 Task: Schedule a photography workshop for next Thursday at 8:00 PM.
Action: Mouse moved to (397, 153)
Screenshot: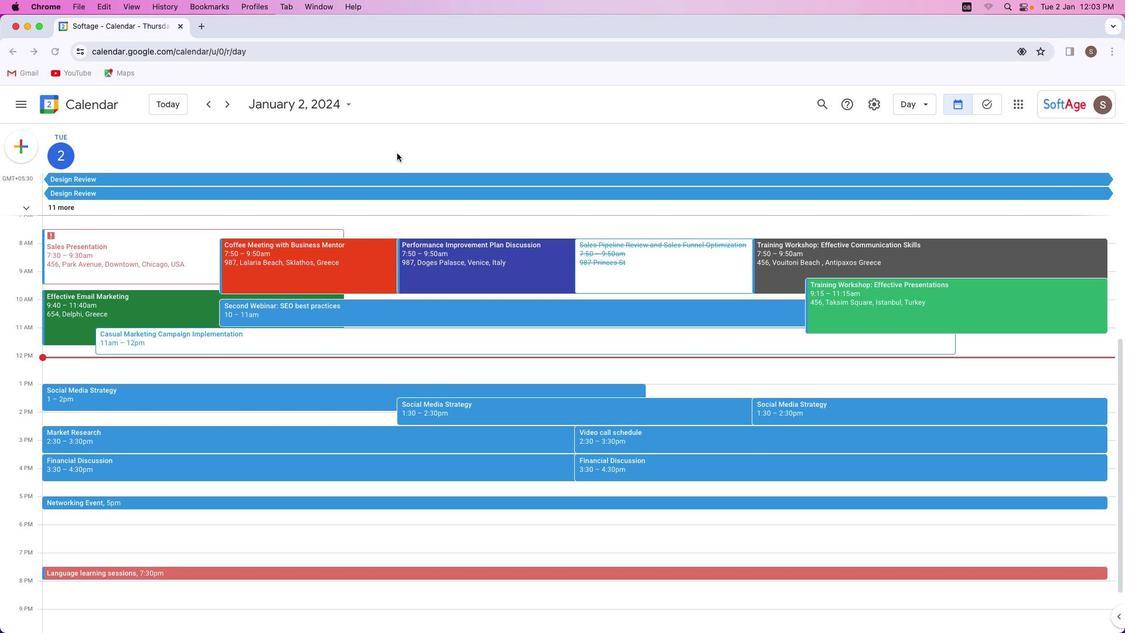
Action: Mouse pressed left at (397, 153)
Screenshot: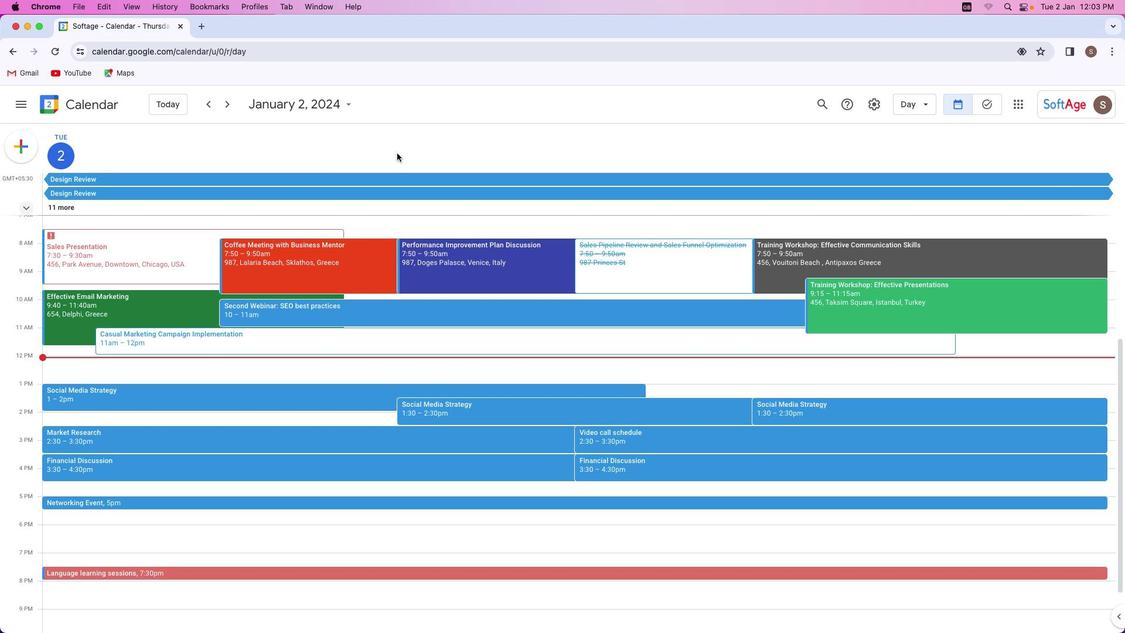 
Action: Mouse moved to (17, 154)
Screenshot: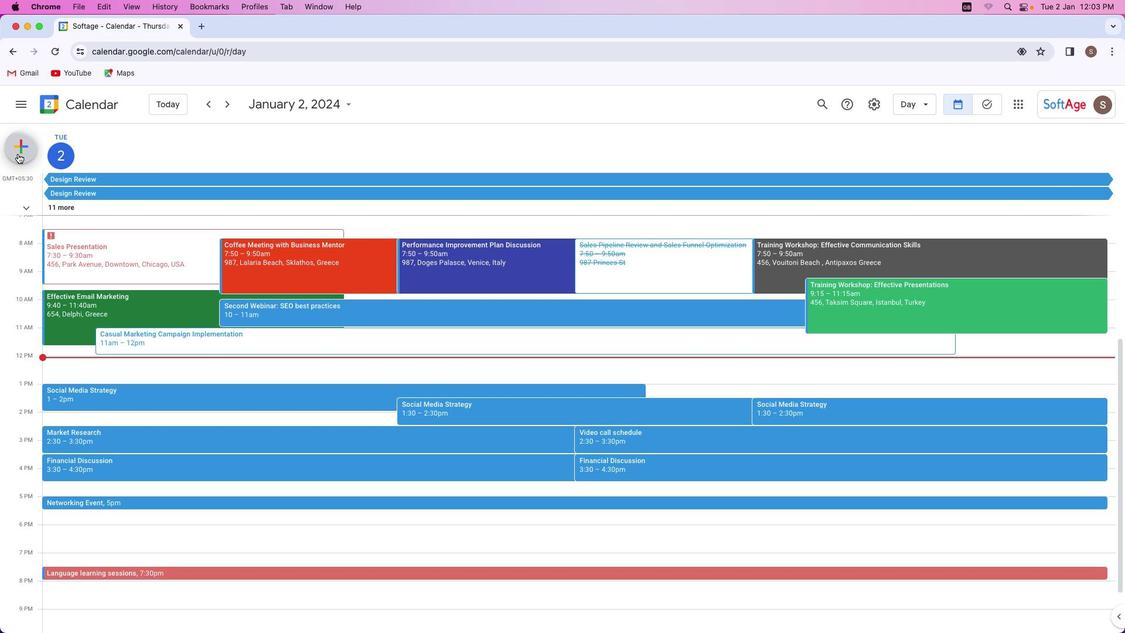 
Action: Mouse pressed left at (17, 154)
Screenshot: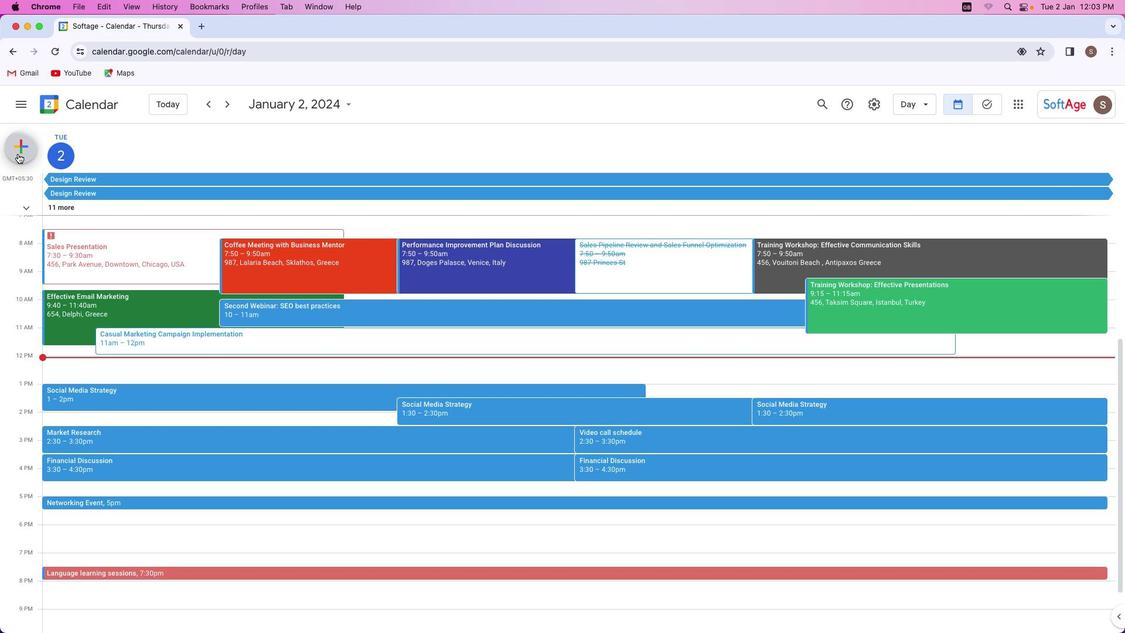 
Action: Mouse moved to (58, 275)
Screenshot: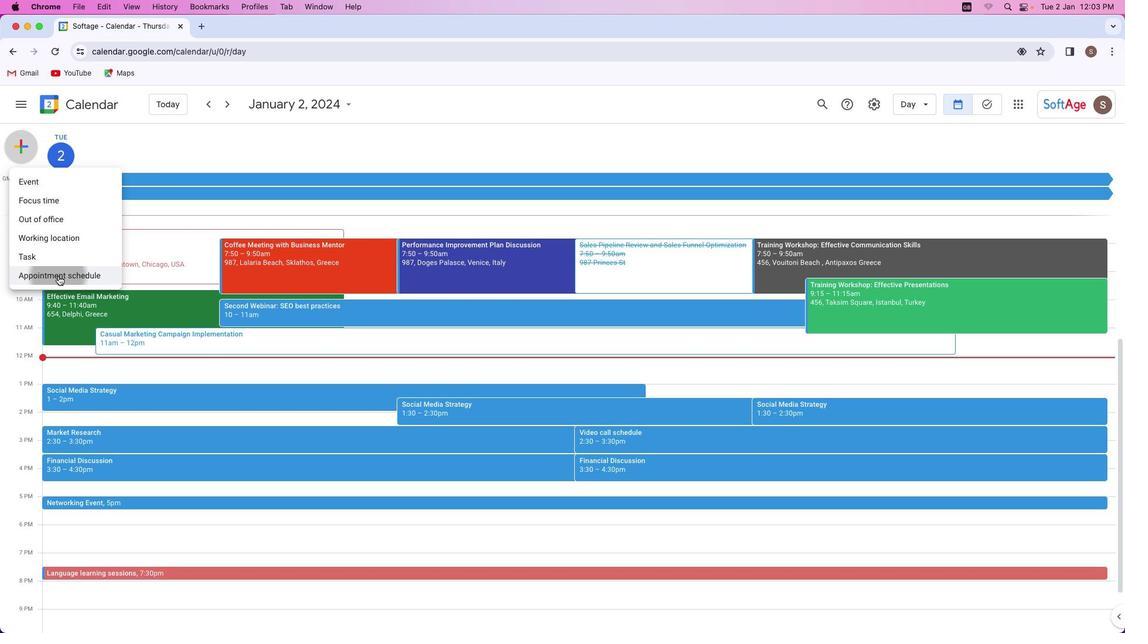 
Action: Mouse pressed left at (58, 275)
Screenshot: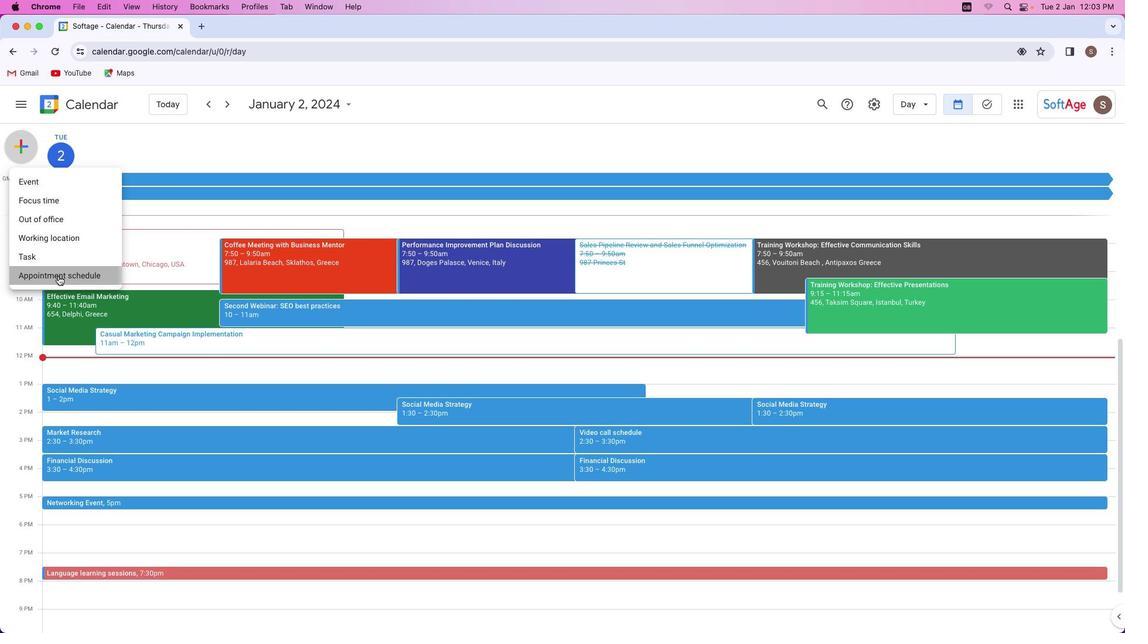 
Action: Mouse moved to (97, 143)
Screenshot: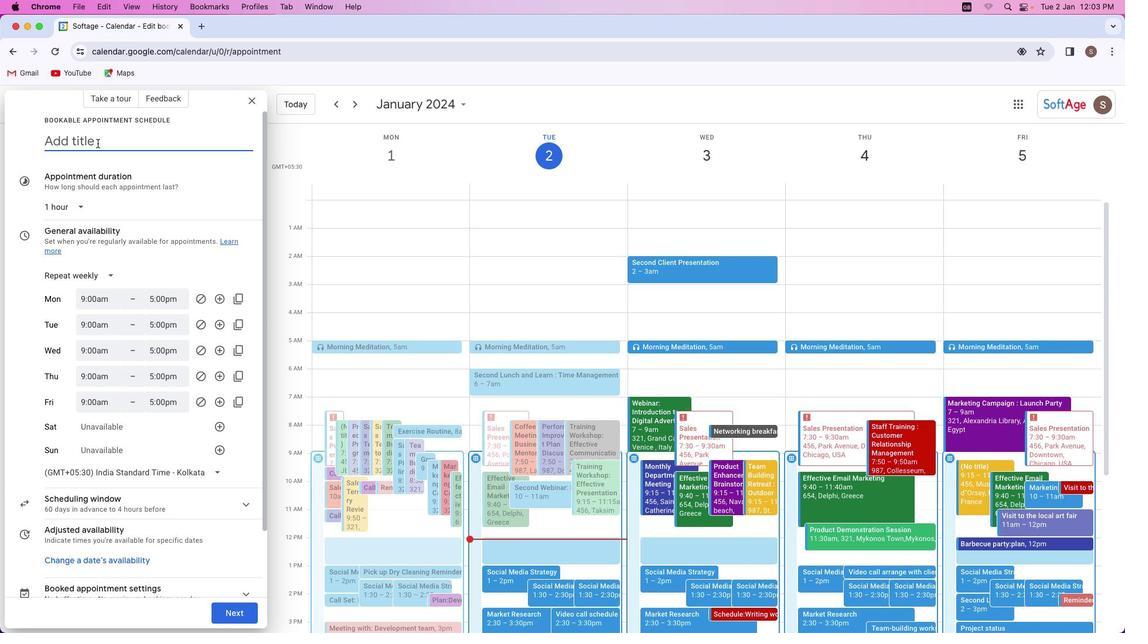 
Action: Key pressed Key.shift_r'P''h''o''t''o''g''r''a''p''h''y'Key.space'w''o''r''k''s''h''o''p'
Screenshot: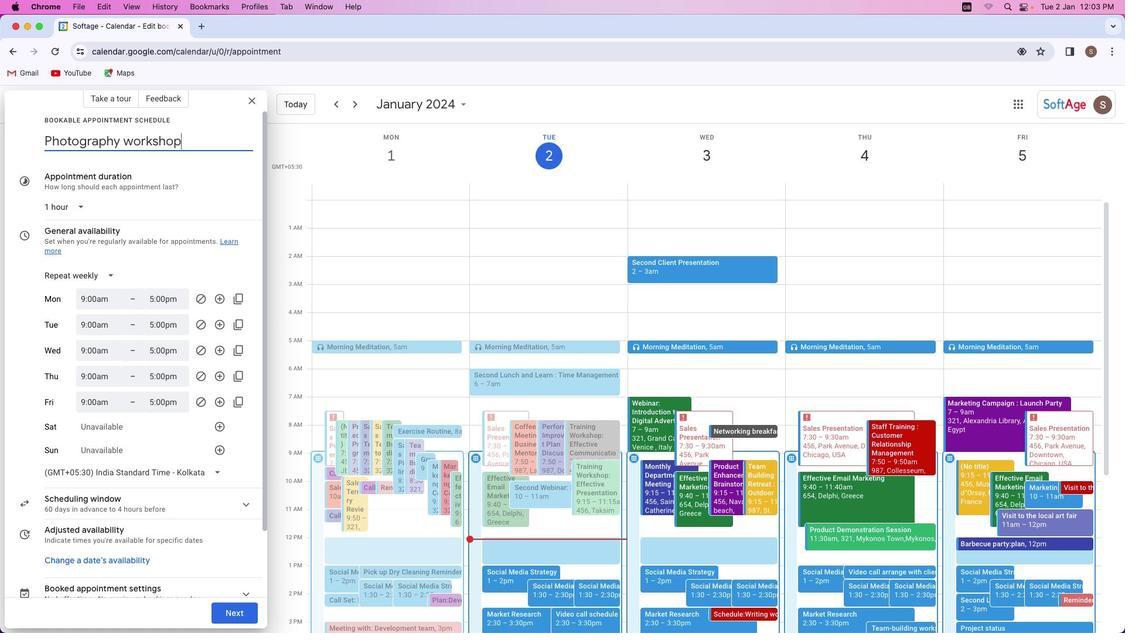 
Action: Mouse moved to (96, 273)
Screenshot: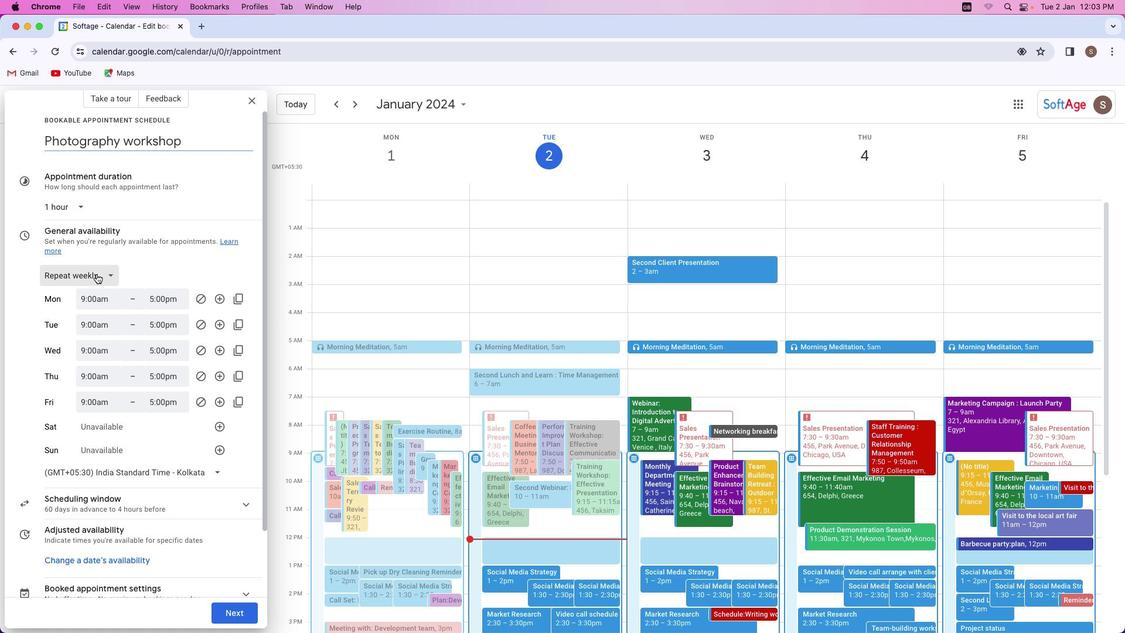 
Action: Mouse pressed left at (96, 273)
Screenshot: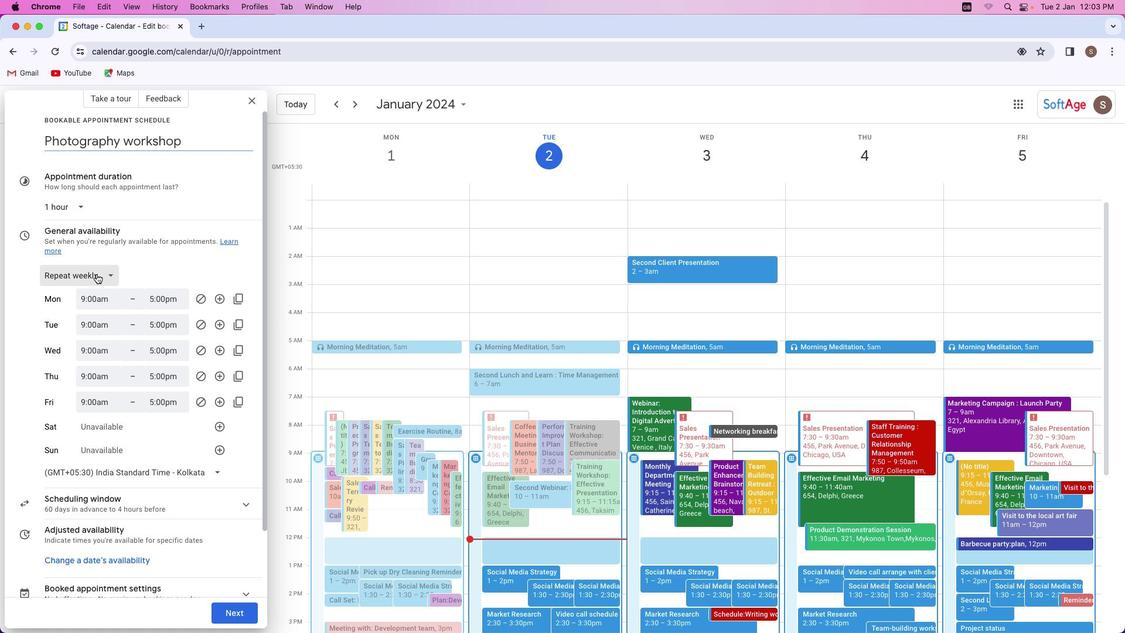 
Action: Mouse moved to (98, 296)
Screenshot: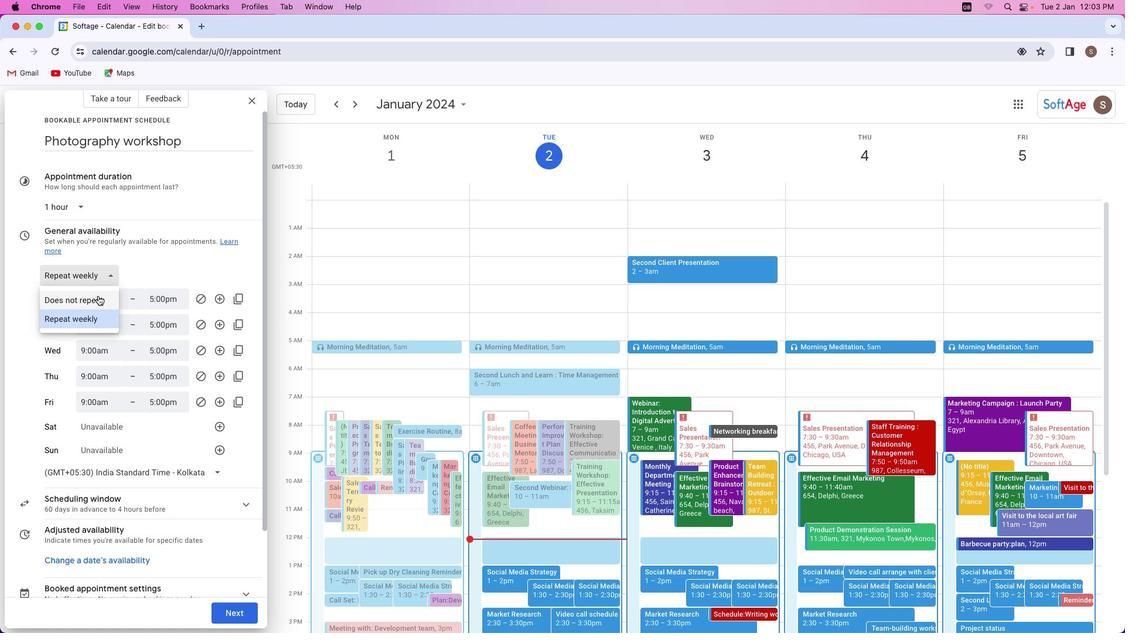 
Action: Mouse pressed left at (98, 296)
Screenshot: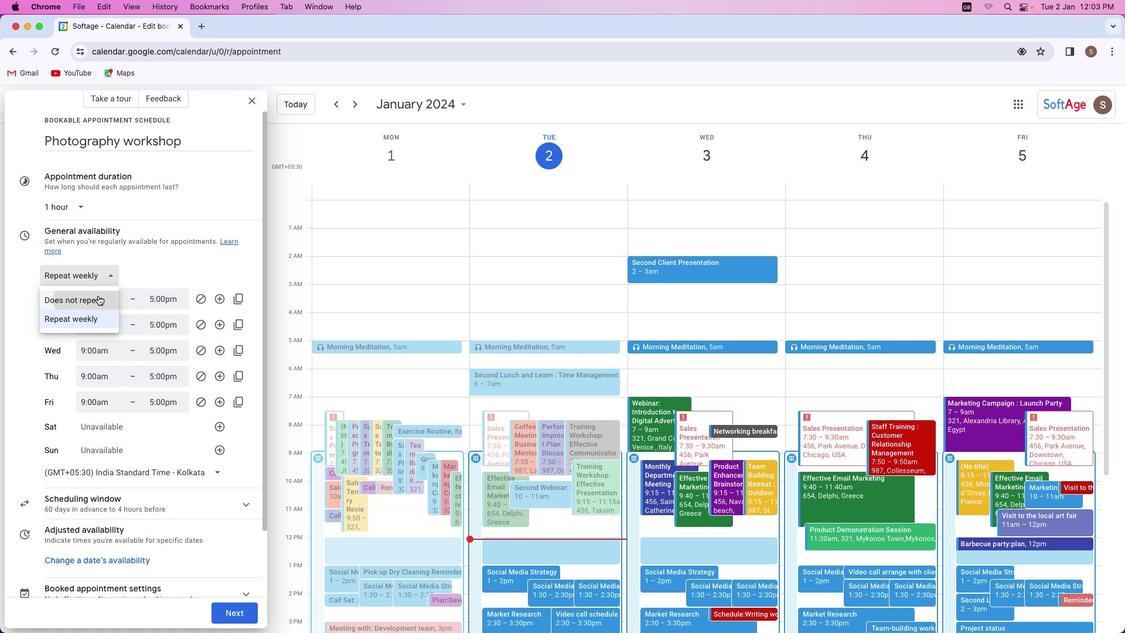 
Action: Mouse moved to (87, 288)
Screenshot: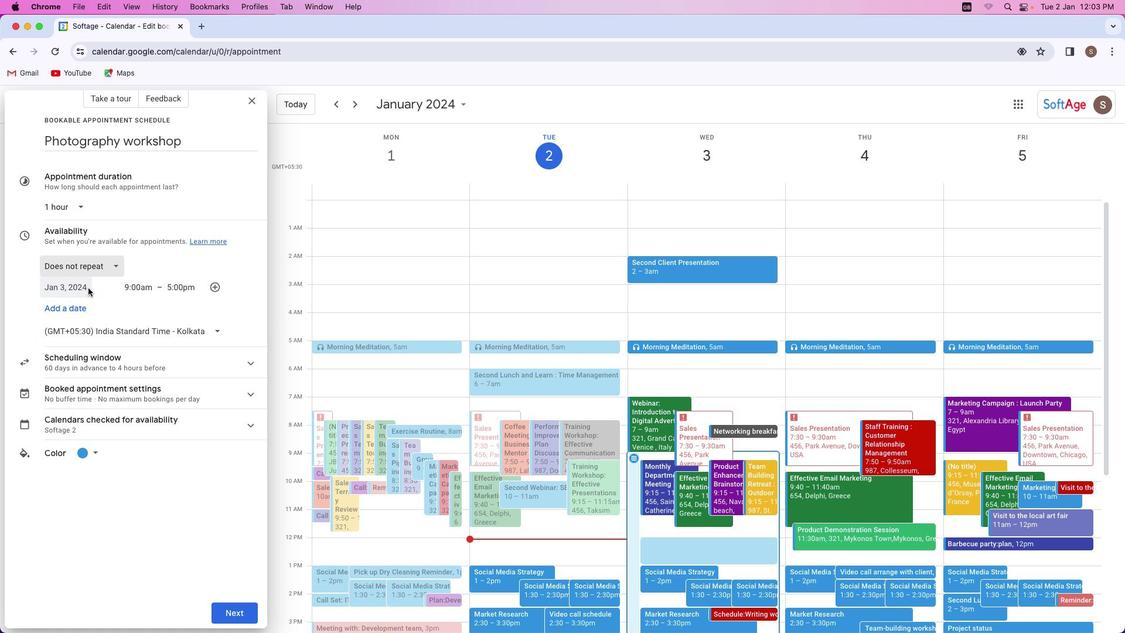 
Action: Mouse pressed left at (87, 288)
Screenshot: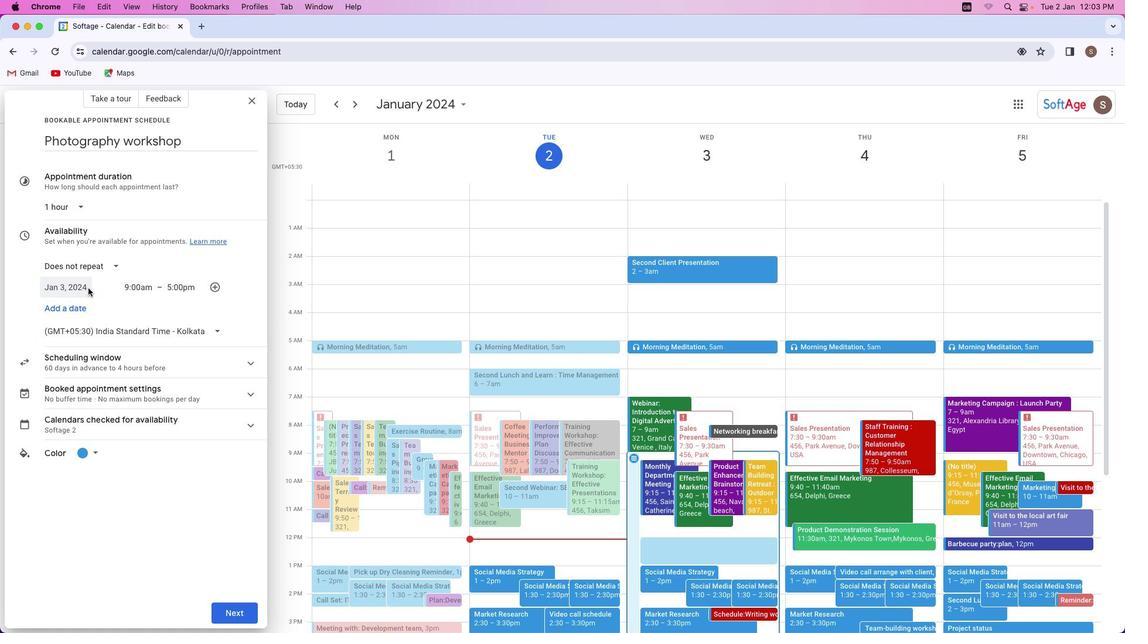 
Action: Mouse moved to (126, 344)
Screenshot: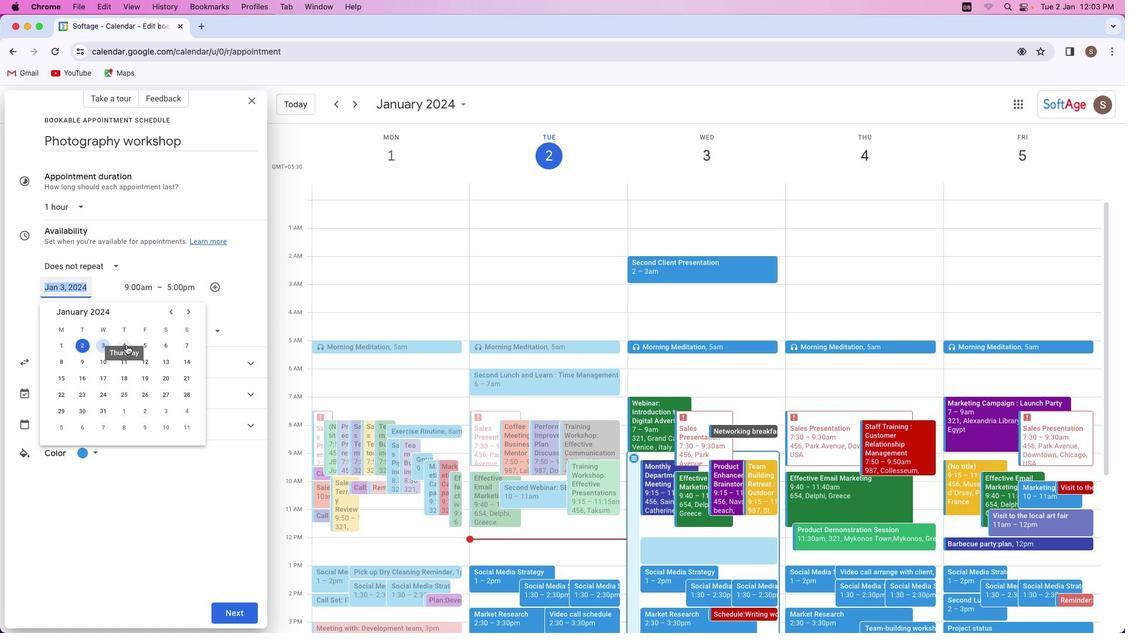 
Action: Mouse pressed left at (126, 344)
Screenshot: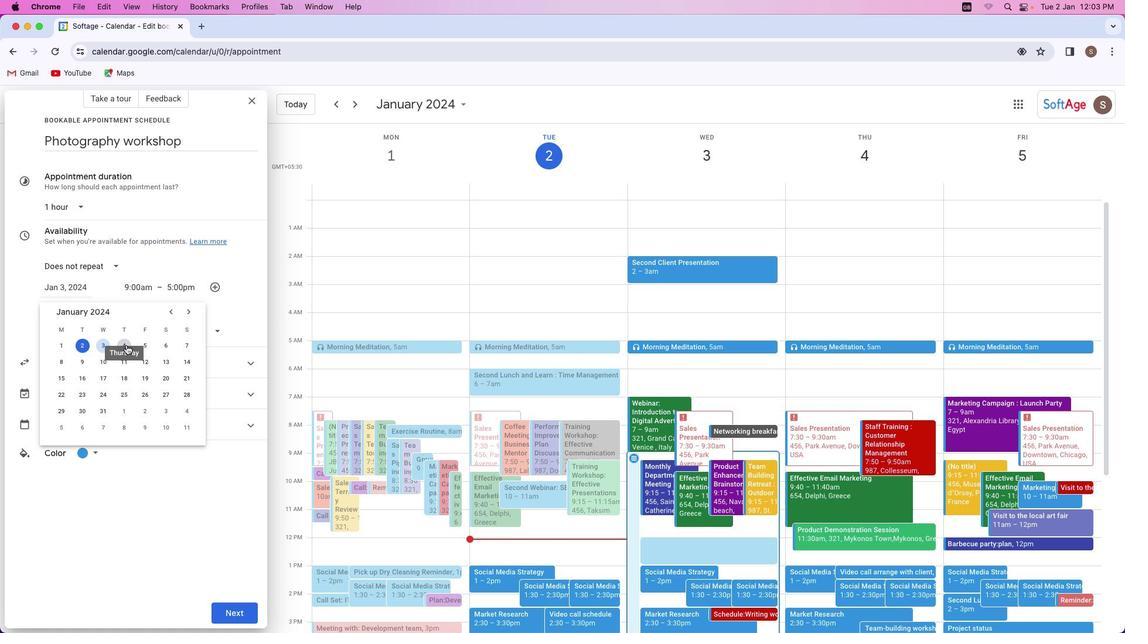 
Action: Mouse moved to (144, 287)
Screenshot: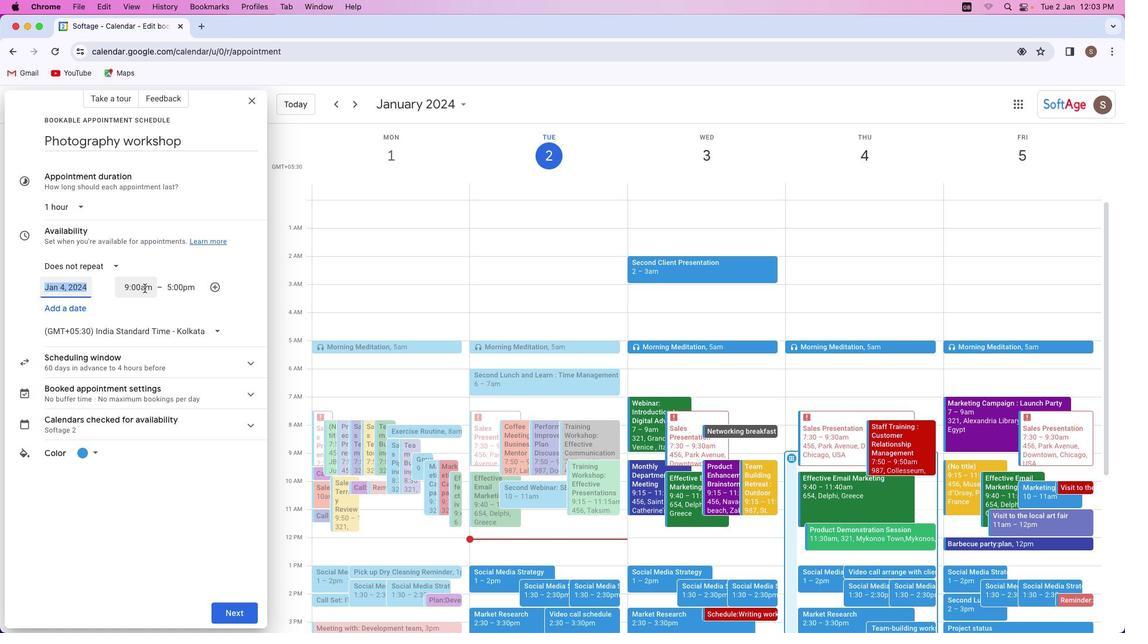 
Action: Mouse pressed left at (144, 287)
Screenshot: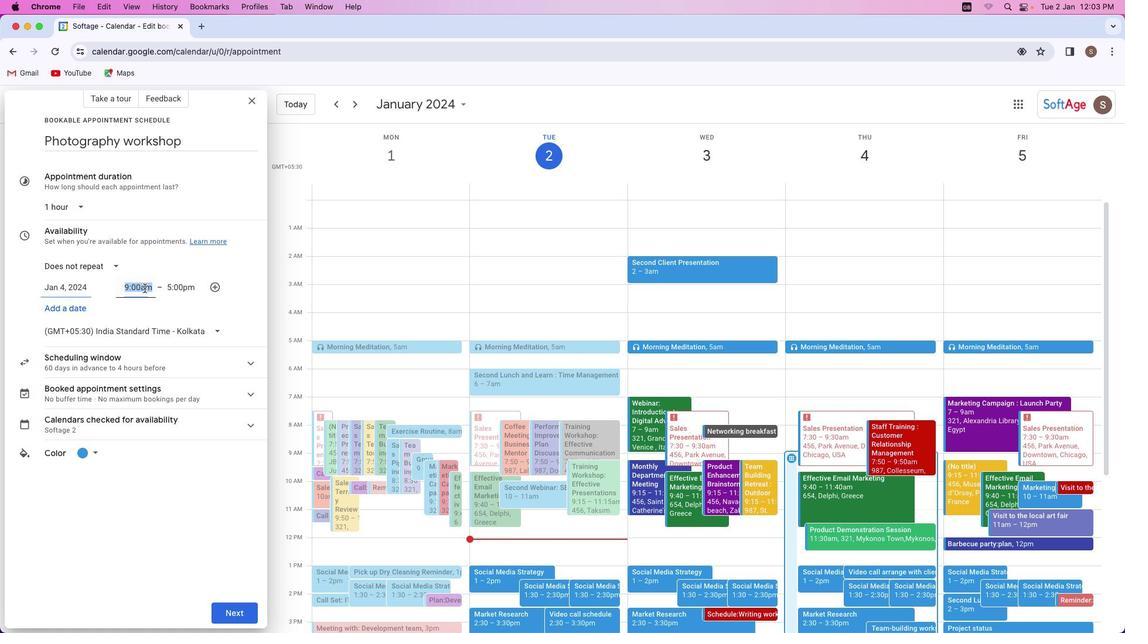 
Action: Mouse moved to (161, 351)
Screenshot: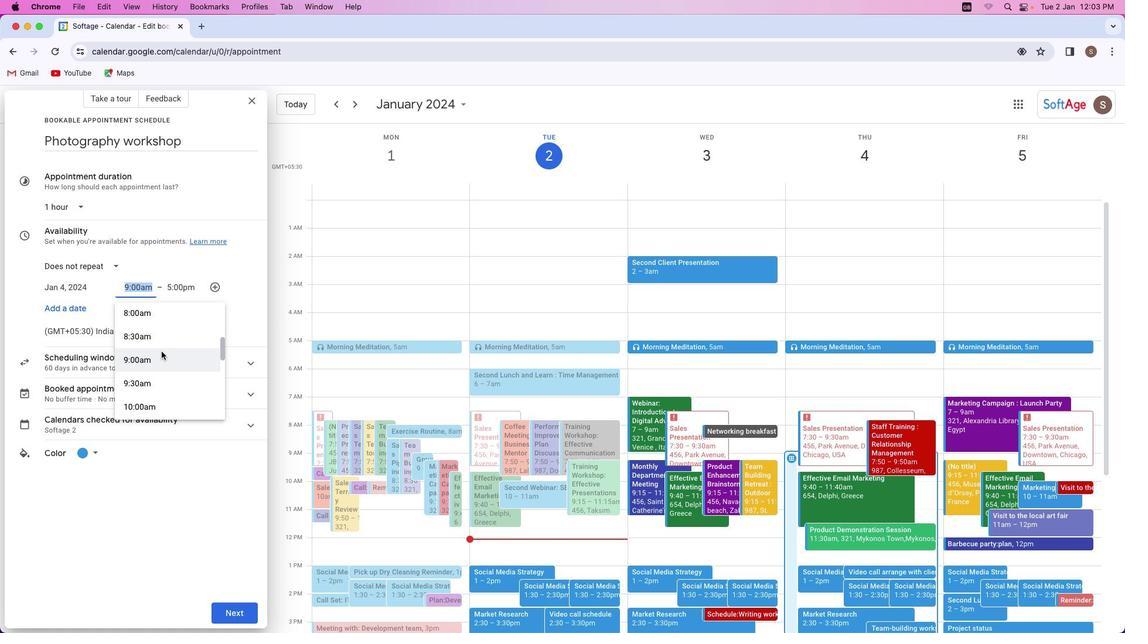 
Action: Mouse scrolled (161, 351) with delta (0, 0)
Screenshot: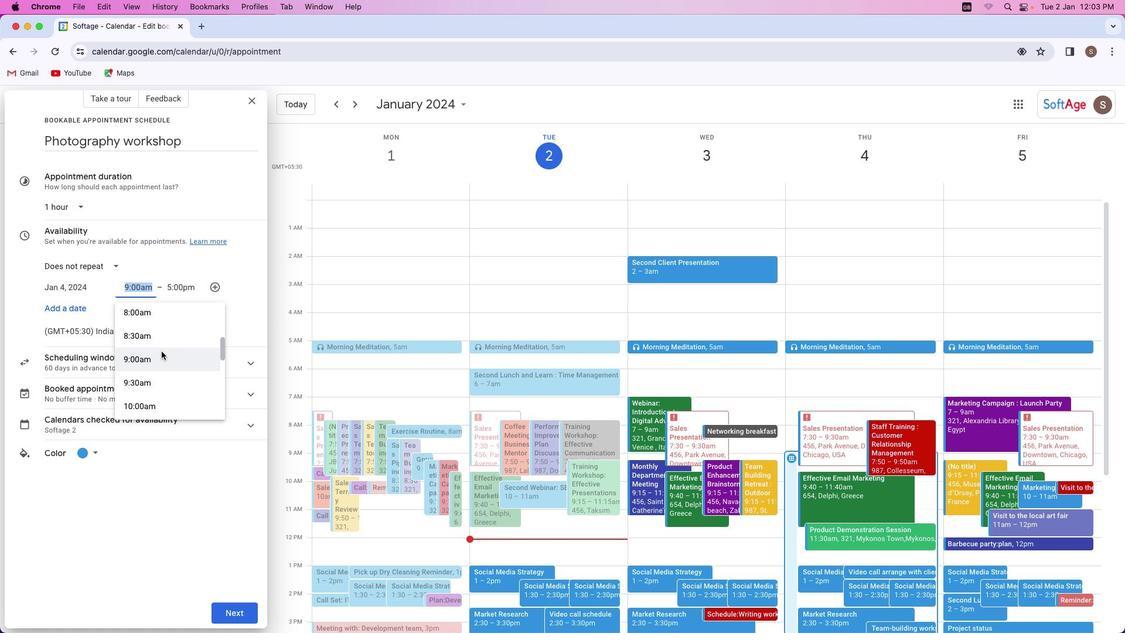 
Action: Mouse moved to (161, 351)
Screenshot: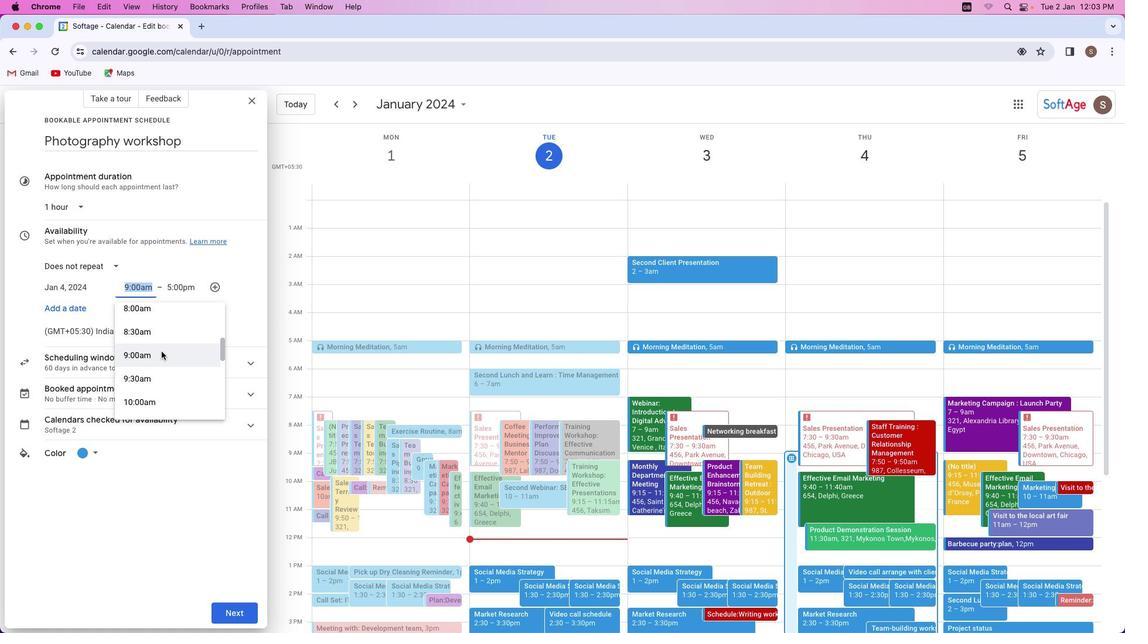 
Action: Mouse scrolled (161, 351) with delta (0, 0)
Screenshot: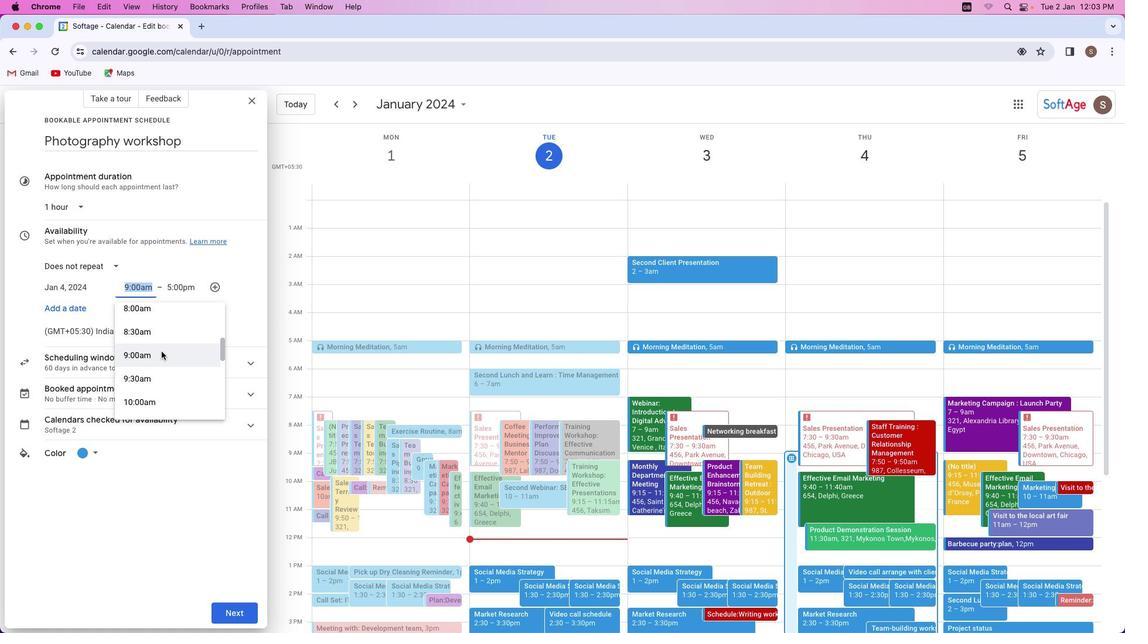 
Action: Mouse scrolled (161, 351) with delta (0, 0)
Screenshot: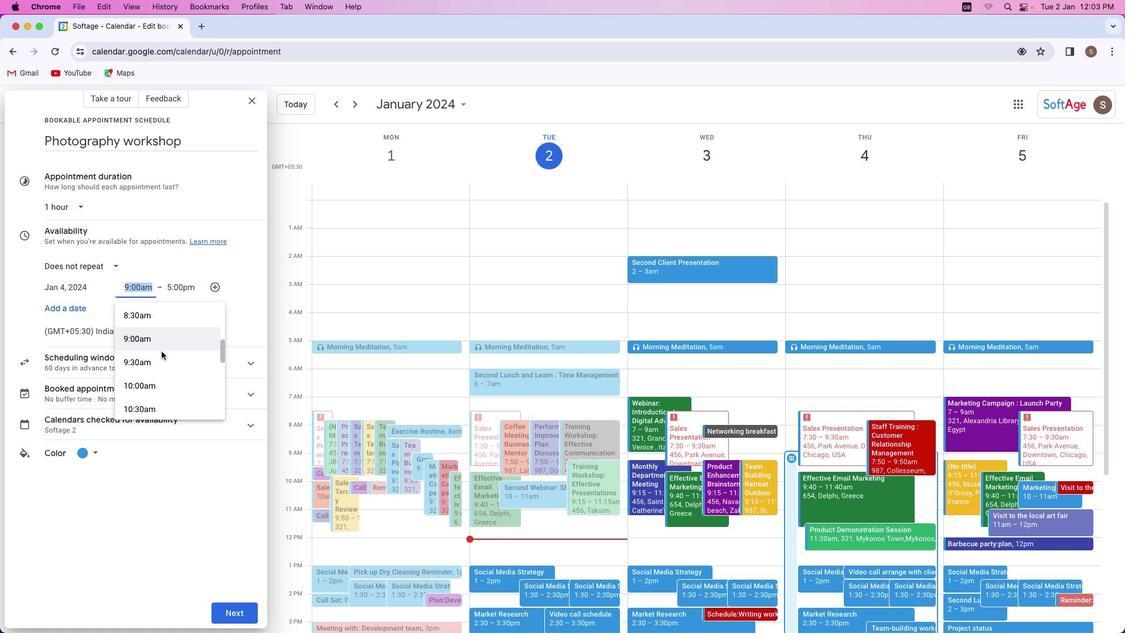 
Action: Mouse moved to (161, 351)
Screenshot: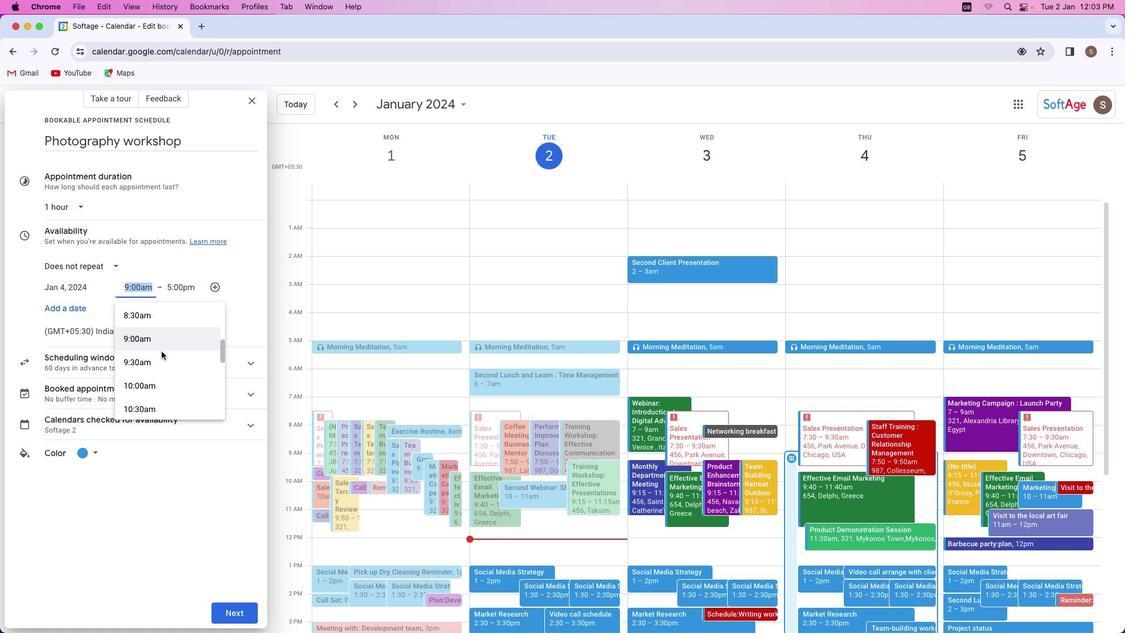 
Action: Mouse scrolled (161, 351) with delta (0, 0)
Screenshot: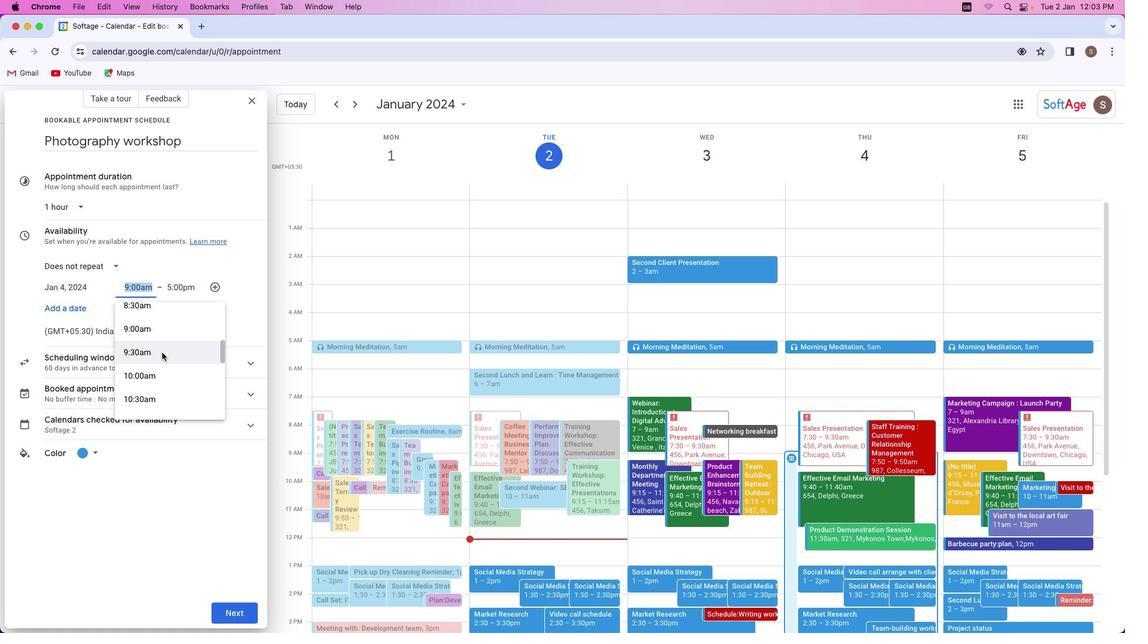
Action: Mouse moved to (161, 351)
Screenshot: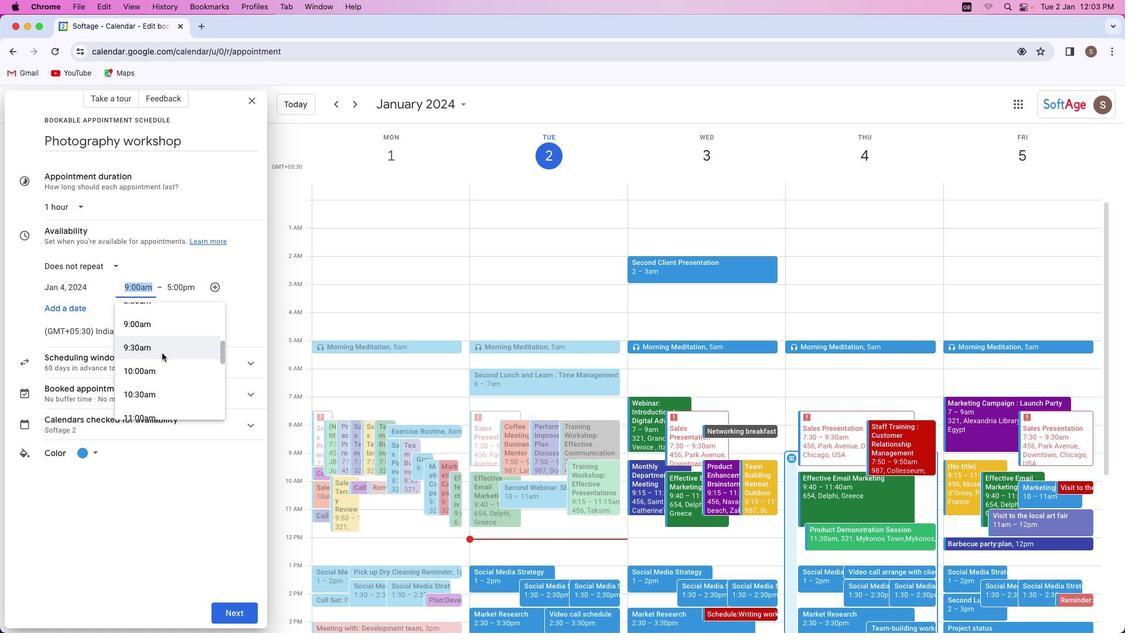 
Action: Mouse scrolled (161, 351) with delta (0, 0)
Screenshot: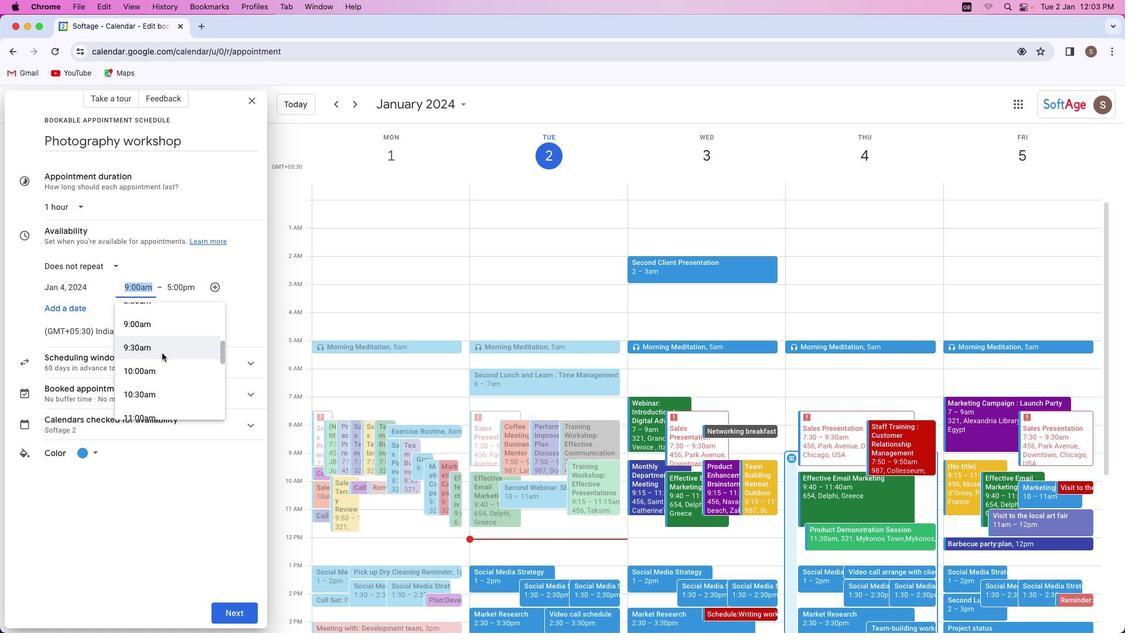 
Action: Mouse moved to (163, 352)
Screenshot: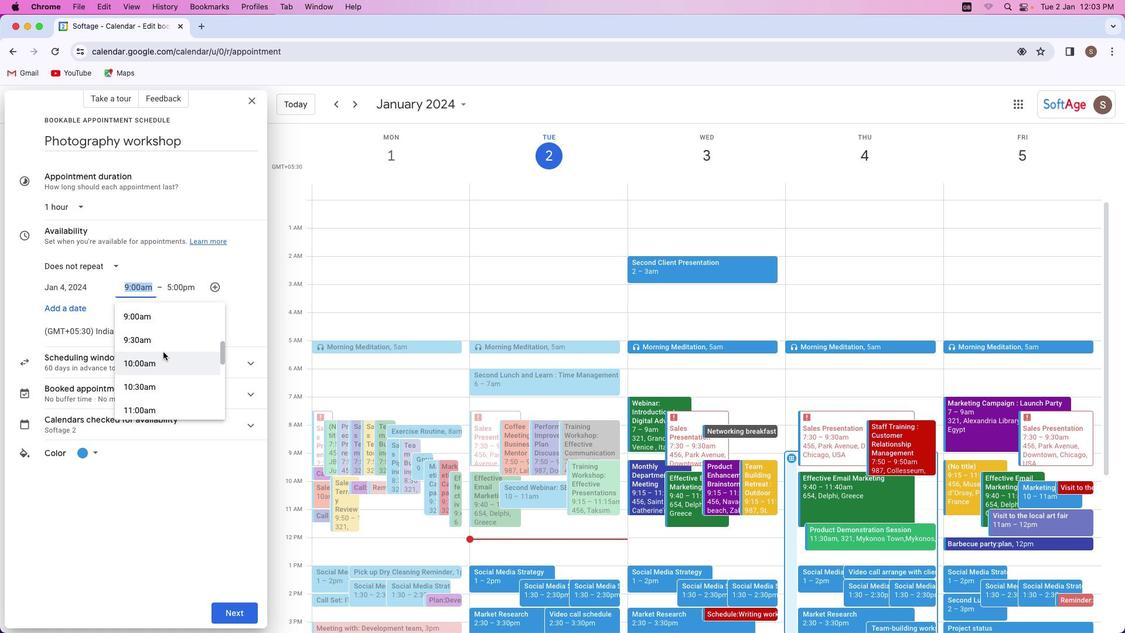 
Action: Mouse scrolled (163, 352) with delta (0, 0)
Screenshot: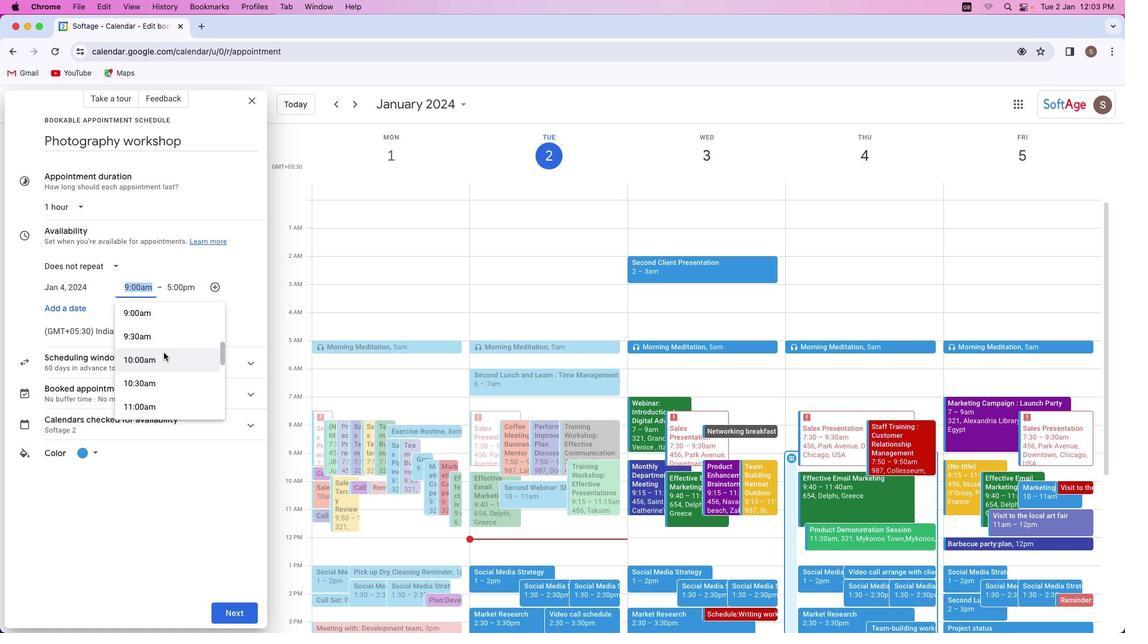 
Action: Mouse moved to (163, 352)
Screenshot: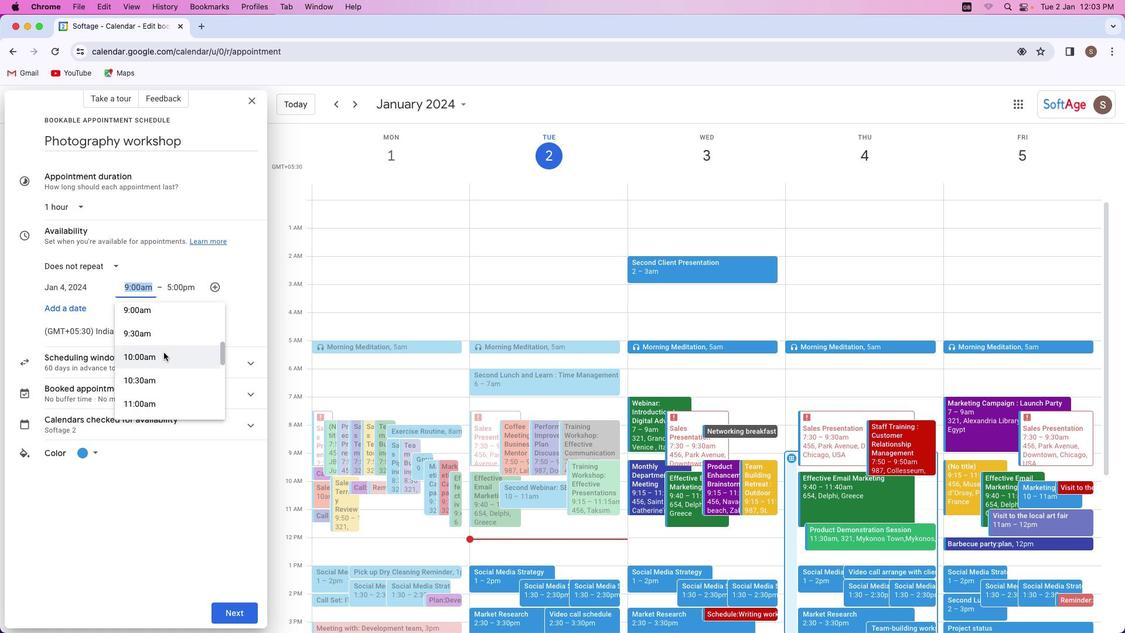 
Action: Mouse scrolled (163, 352) with delta (0, 0)
Screenshot: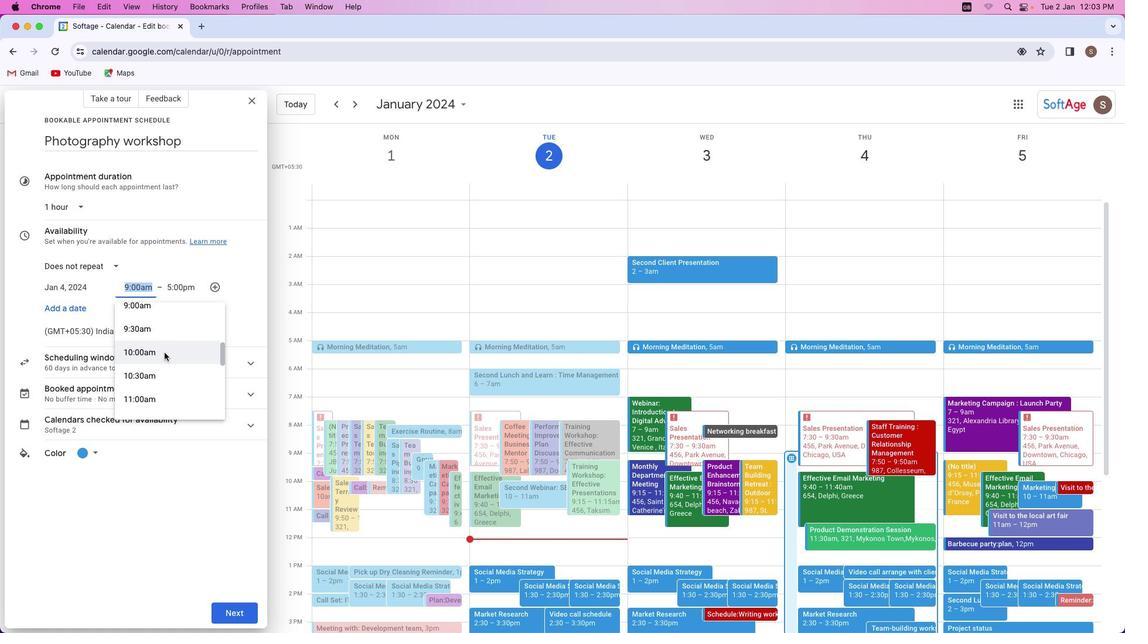 
Action: Mouse moved to (163, 352)
Screenshot: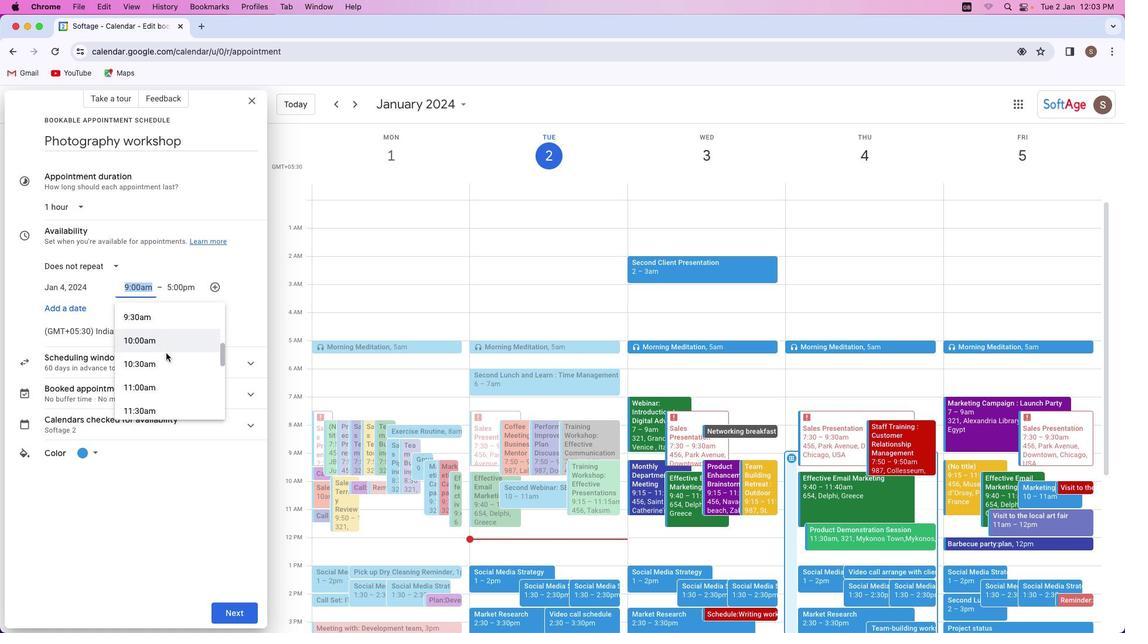 
Action: Mouse scrolled (163, 352) with delta (0, 0)
Screenshot: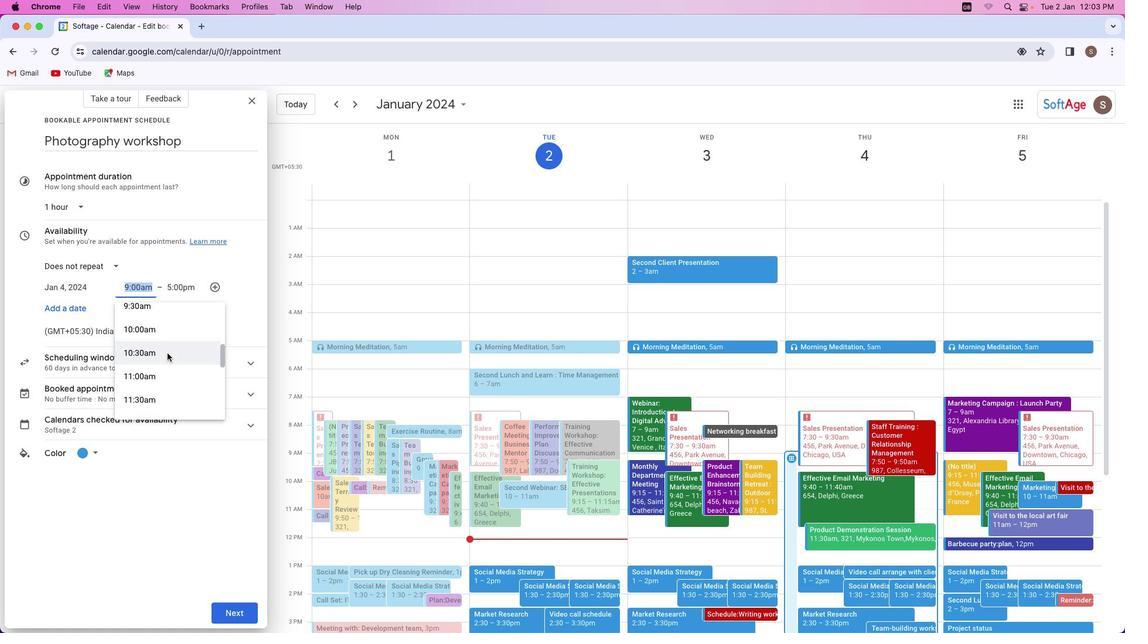
Action: Mouse moved to (164, 352)
Screenshot: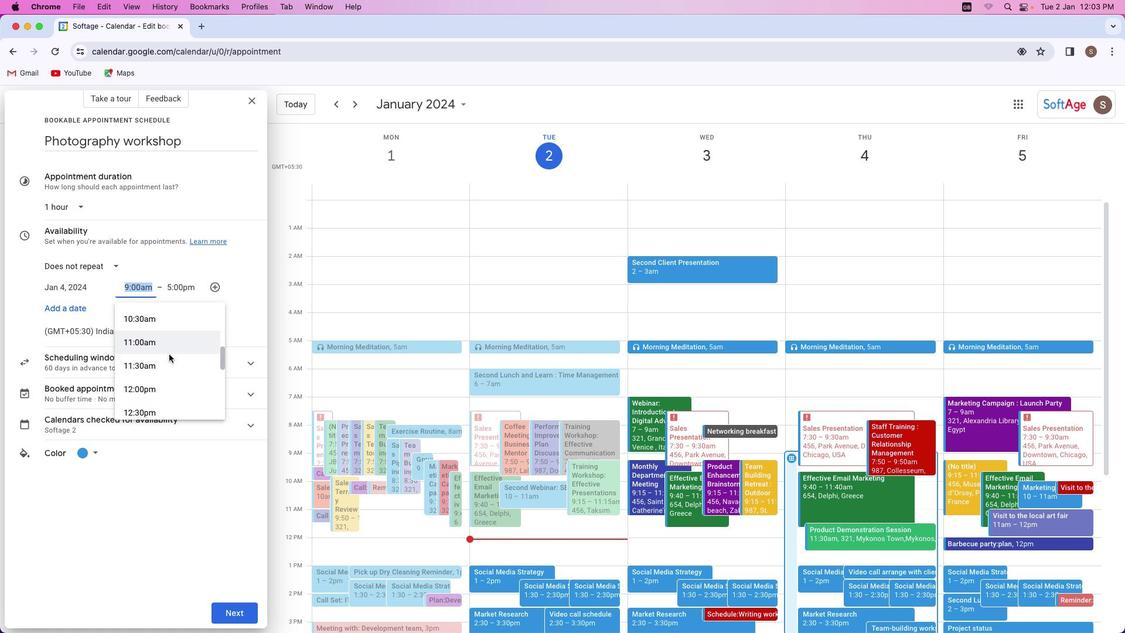 
Action: Mouse scrolled (164, 352) with delta (0, -1)
Screenshot: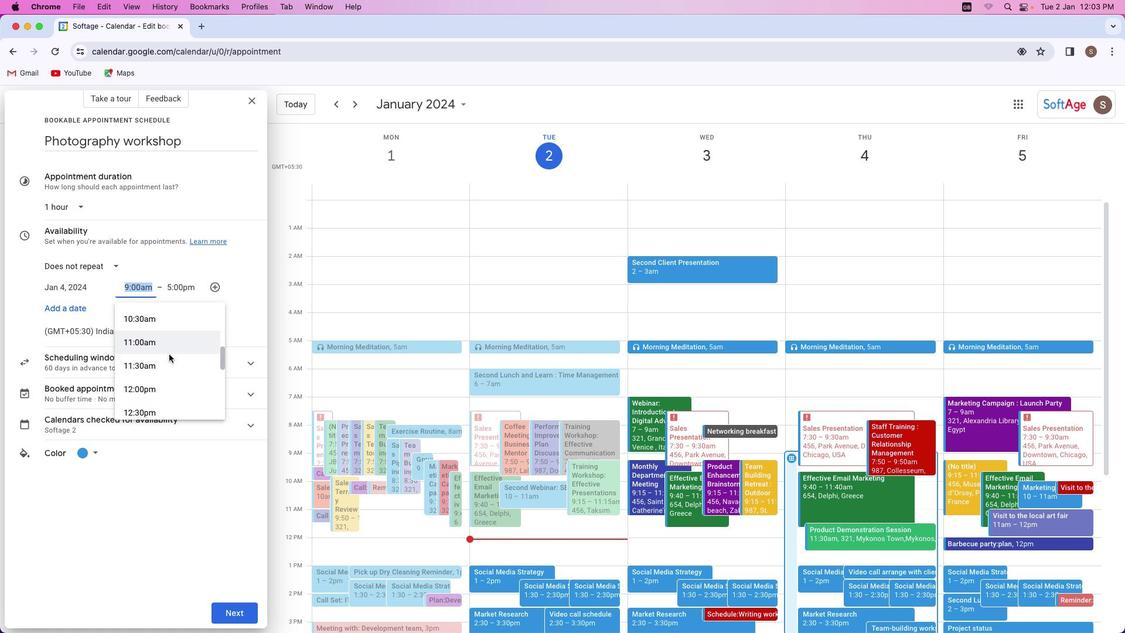 
Action: Mouse moved to (167, 353)
Screenshot: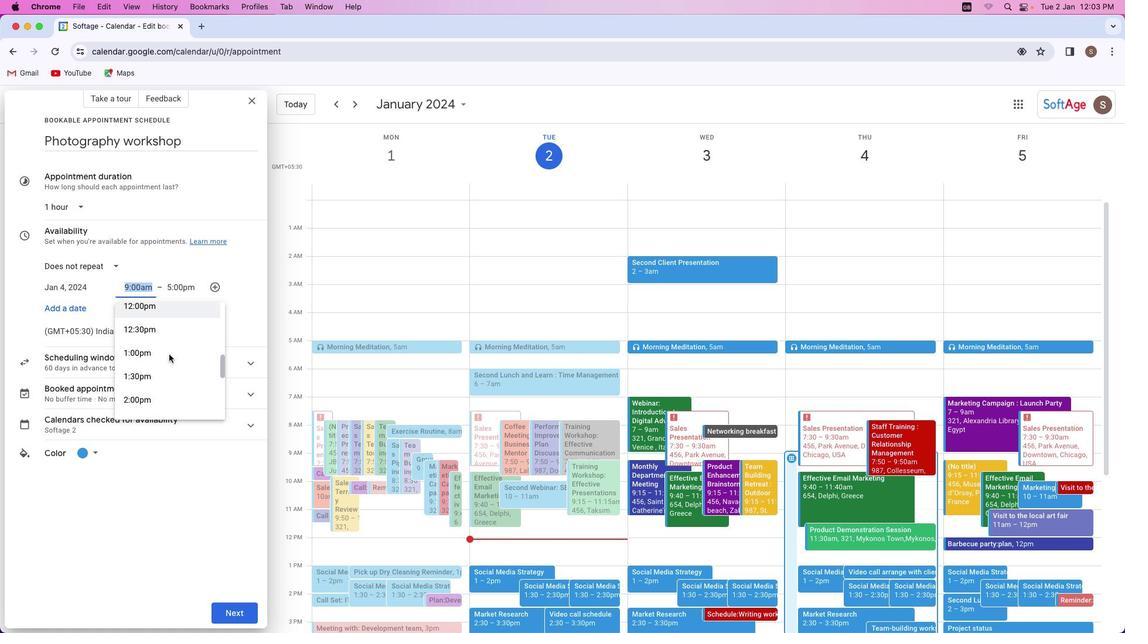 
Action: Mouse scrolled (167, 353) with delta (0, -1)
Screenshot: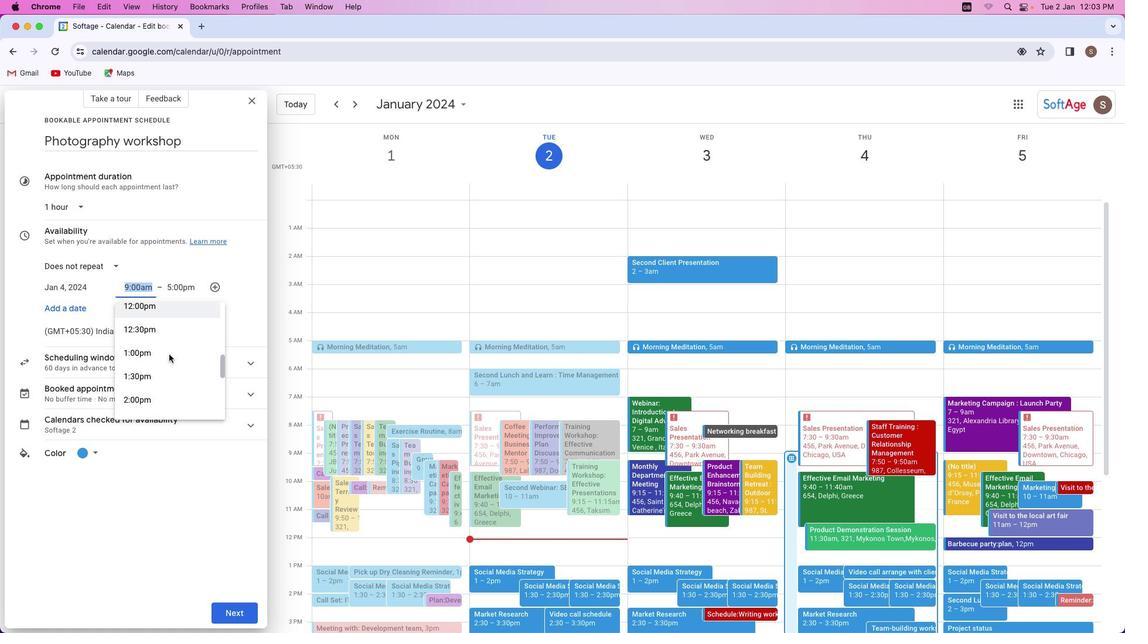 
Action: Mouse moved to (169, 354)
Screenshot: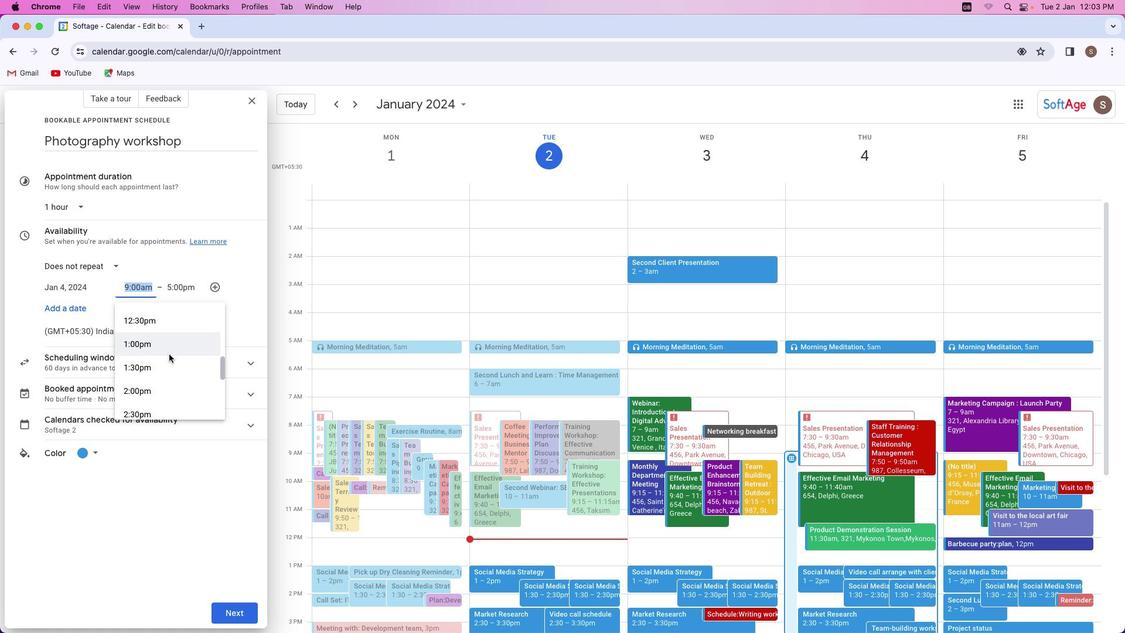 
Action: Mouse scrolled (169, 354) with delta (0, 0)
Screenshot: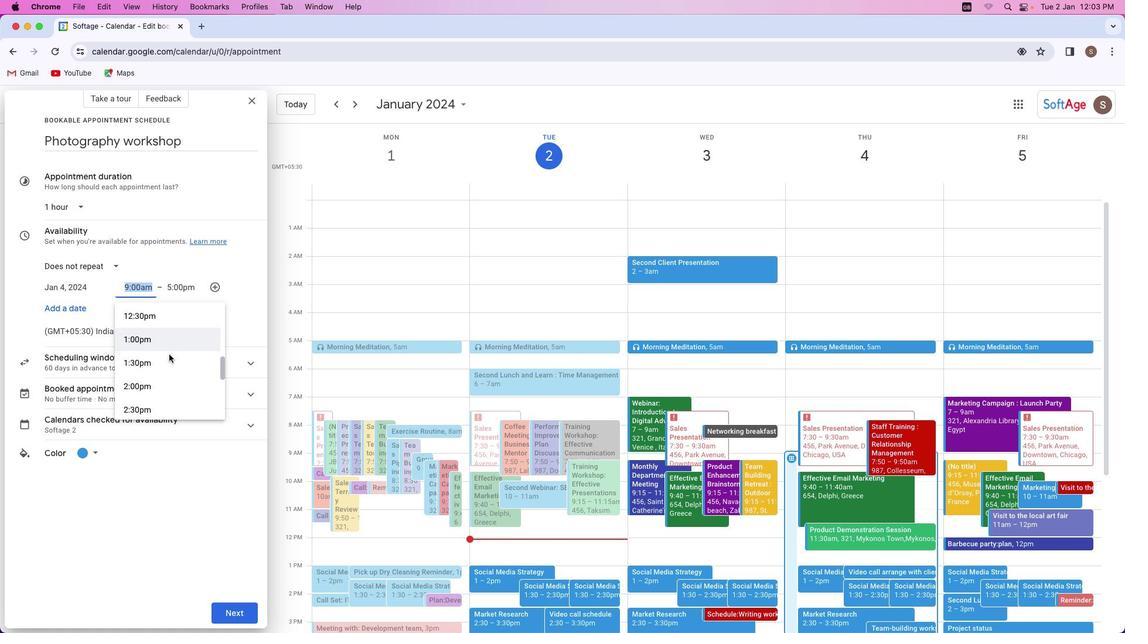 
Action: Mouse scrolled (169, 354) with delta (0, 0)
Screenshot: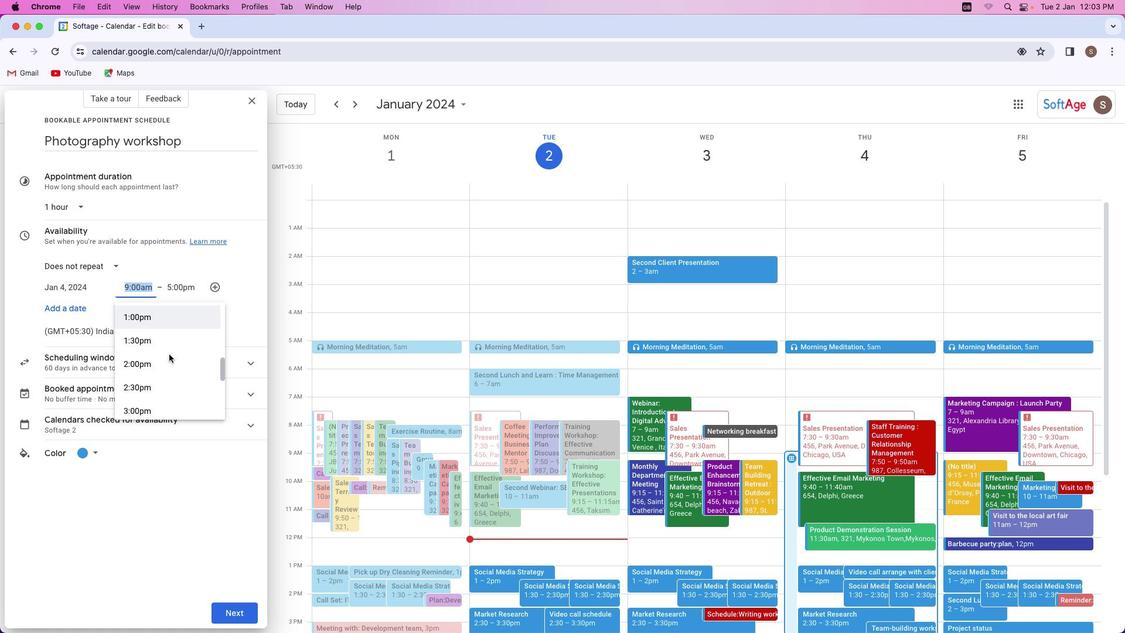 
Action: Mouse scrolled (169, 354) with delta (0, -1)
Screenshot: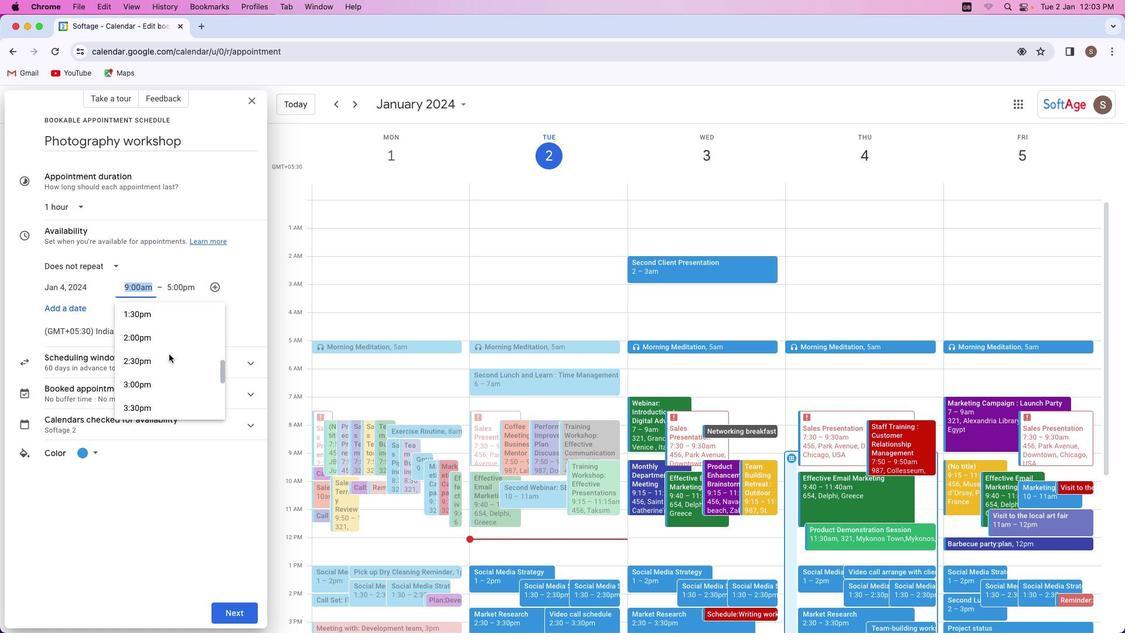 
Action: Mouse scrolled (169, 354) with delta (0, -1)
Screenshot: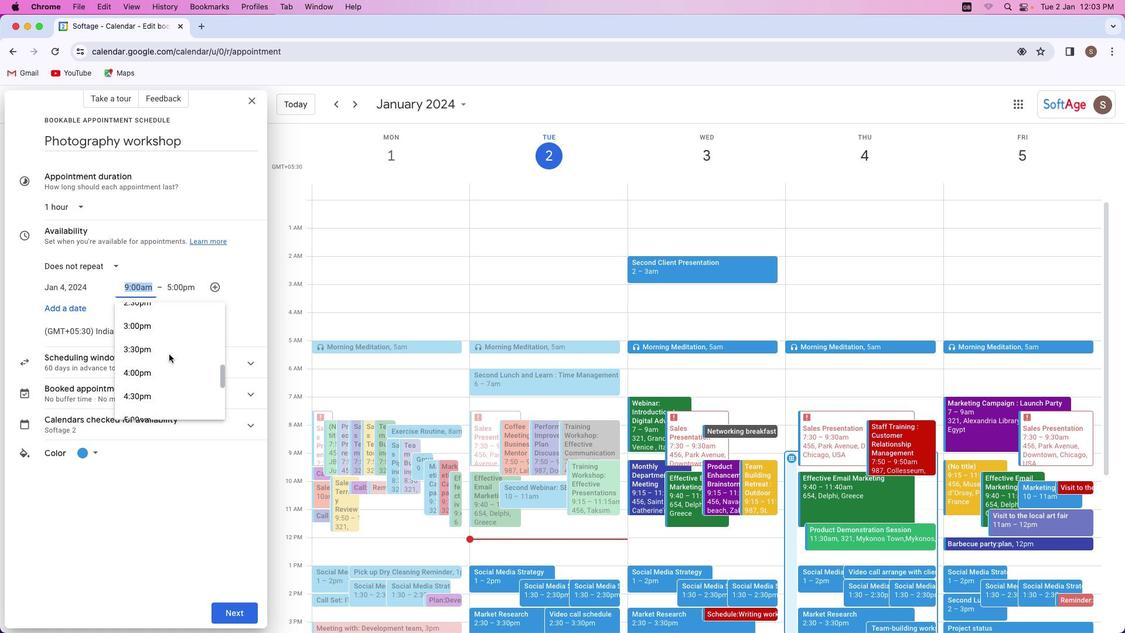 
Action: Mouse scrolled (169, 354) with delta (0, -2)
Screenshot: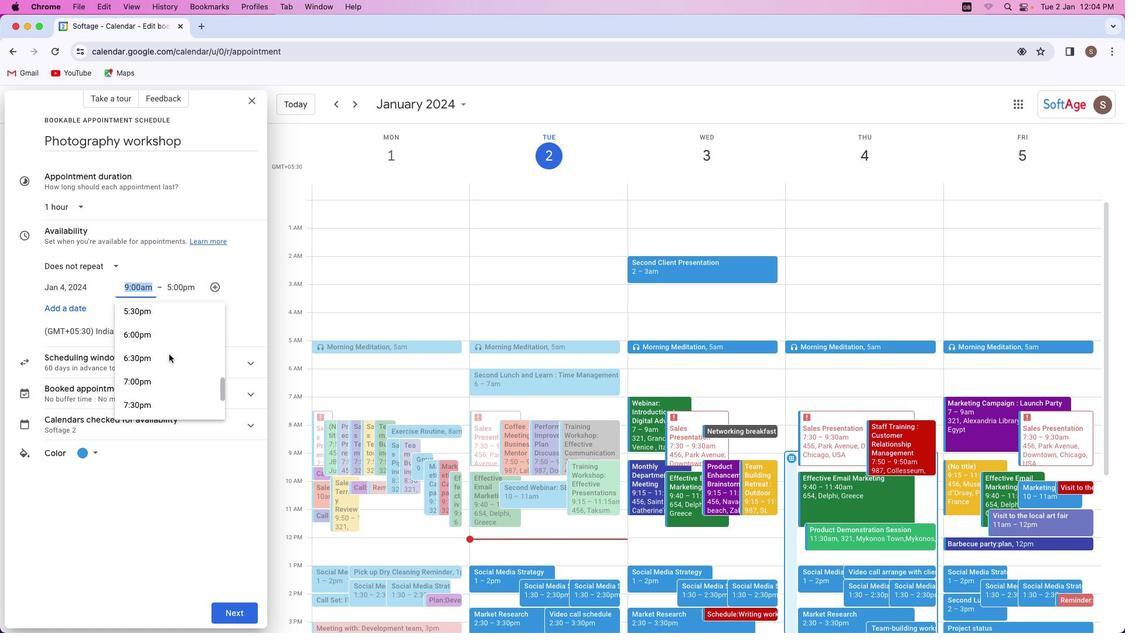 
Action: Mouse moved to (168, 354)
Screenshot: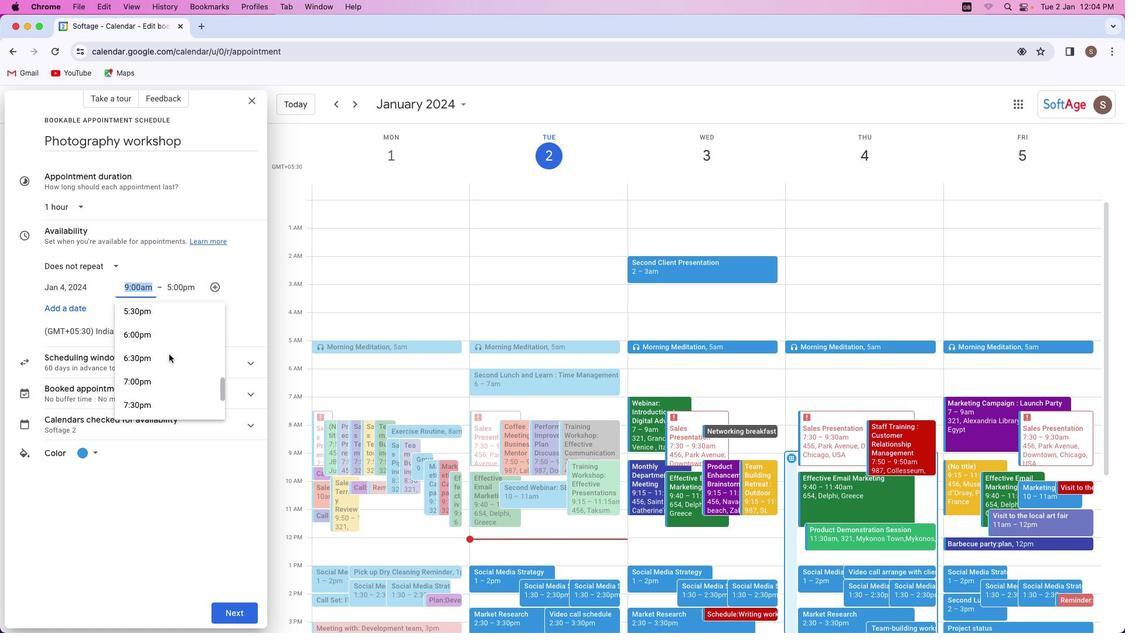 
Action: Mouse scrolled (168, 354) with delta (0, 0)
Screenshot: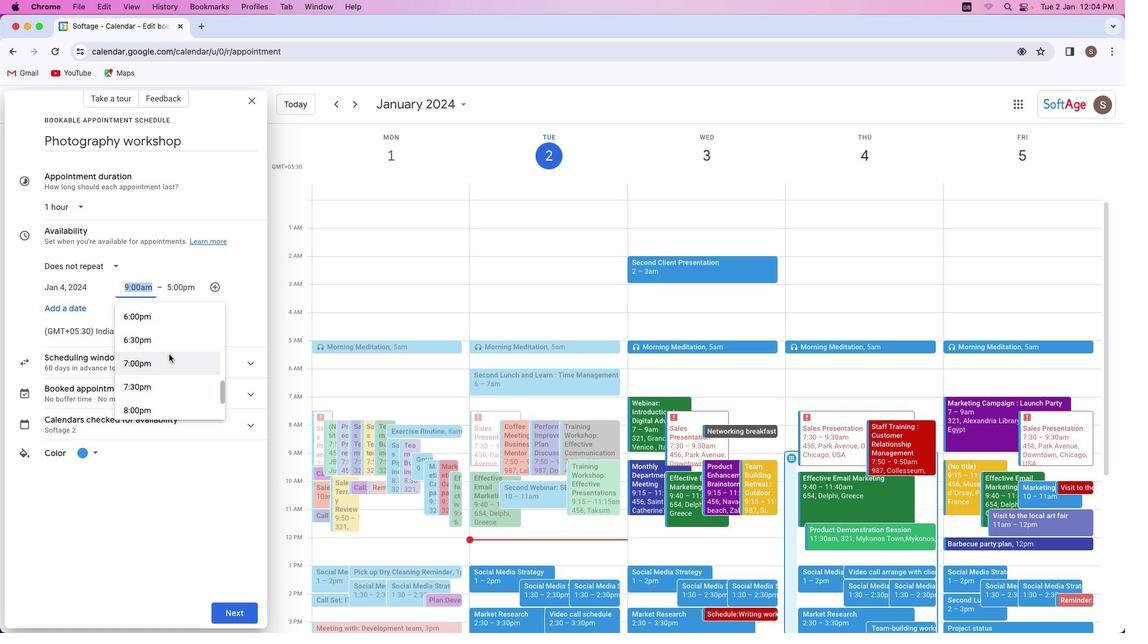 
Action: Mouse scrolled (168, 354) with delta (0, 0)
Screenshot: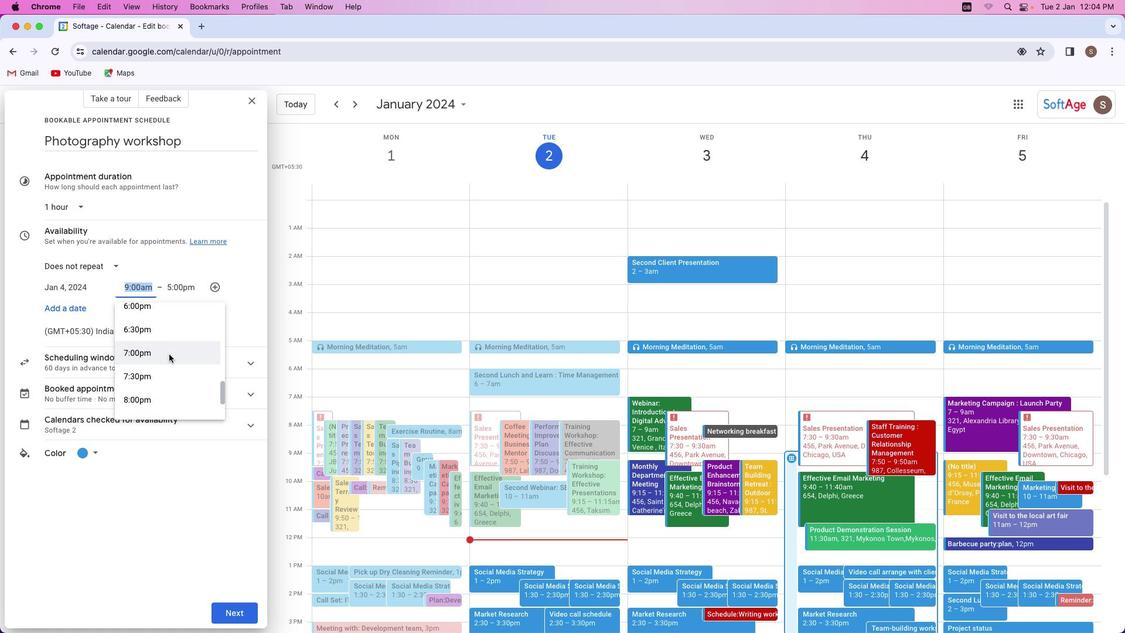 
Action: Mouse scrolled (168, 354) with delta (0, 0)
Screenshot: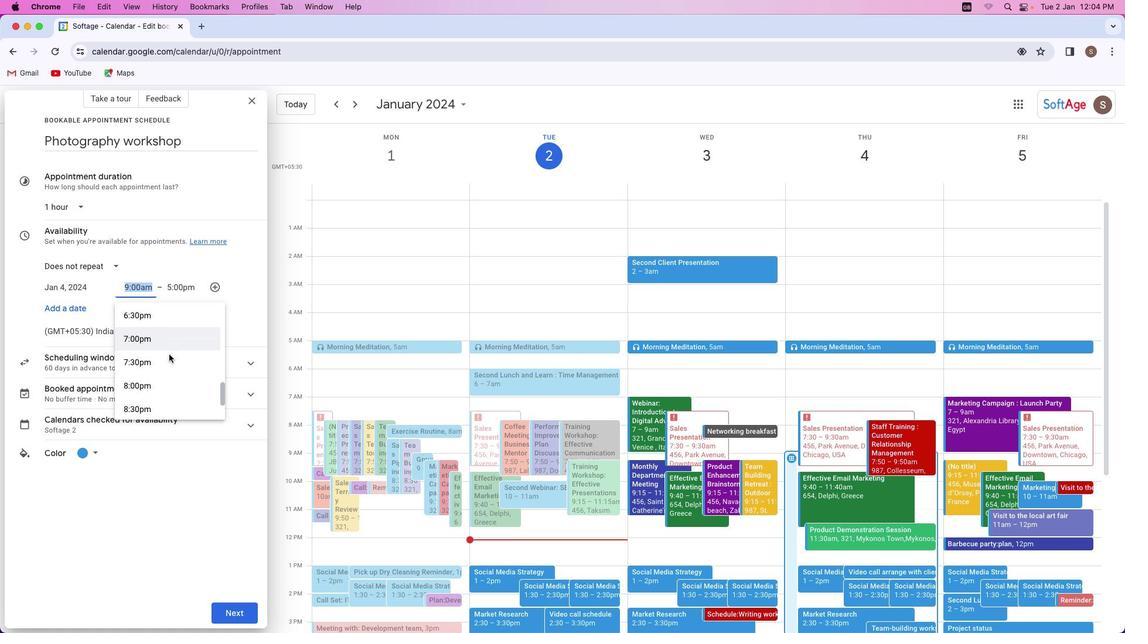 
Action: Mouse scrolled (168, 354) with delta (0, -1)
Screenshot: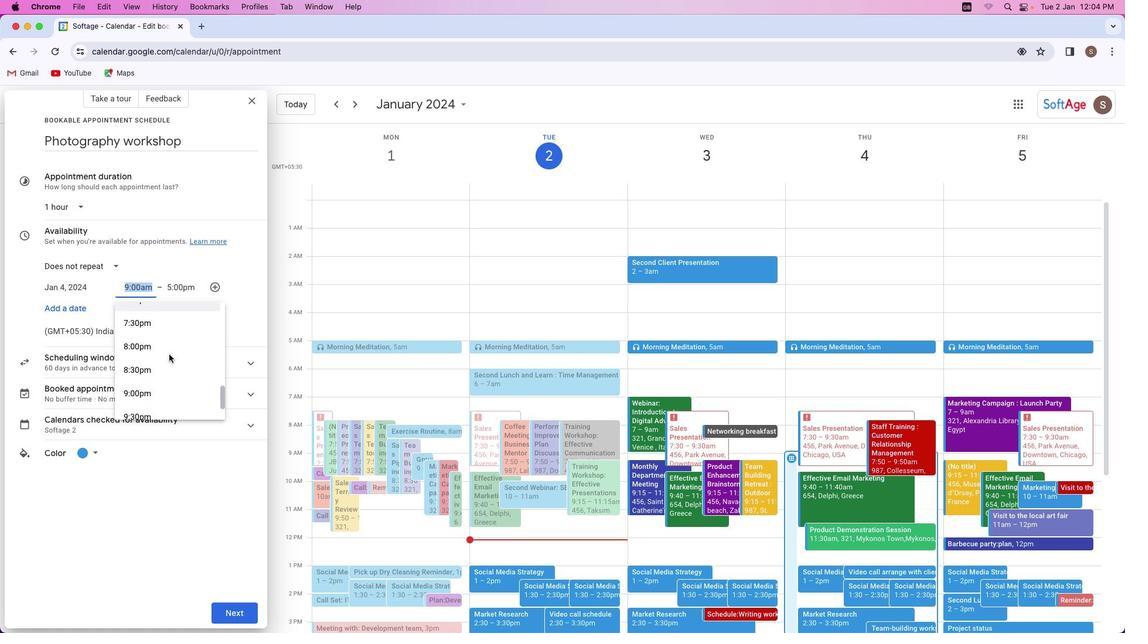 
Action: Mouse moved to (143, 324)
Screenshot: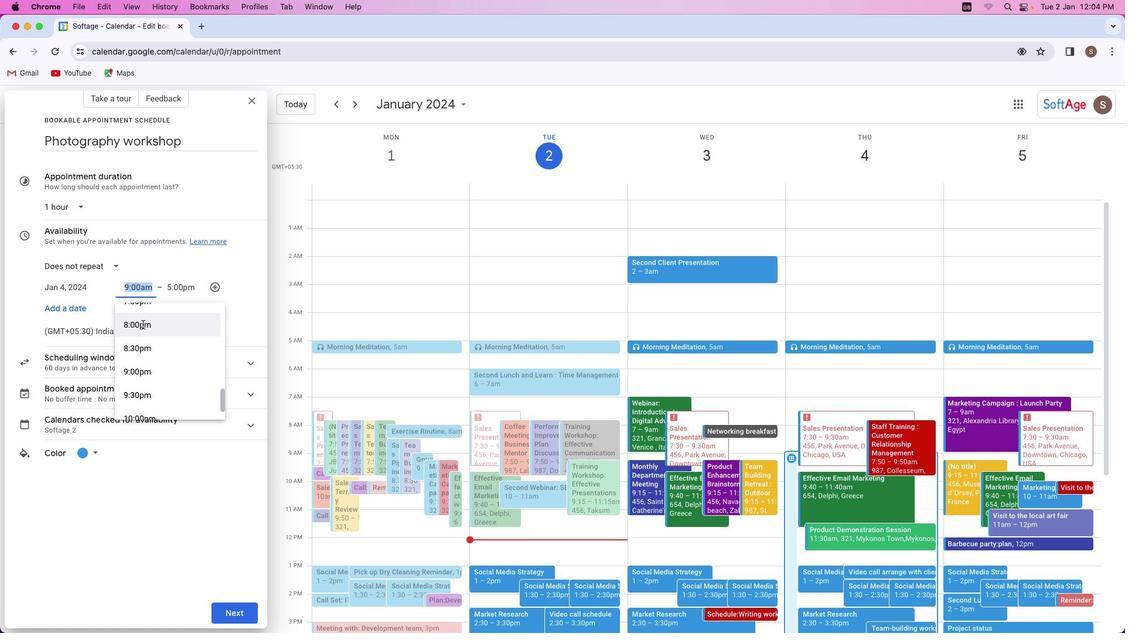 
Action: Mouse pressed left at (143, 324)
Screenshot: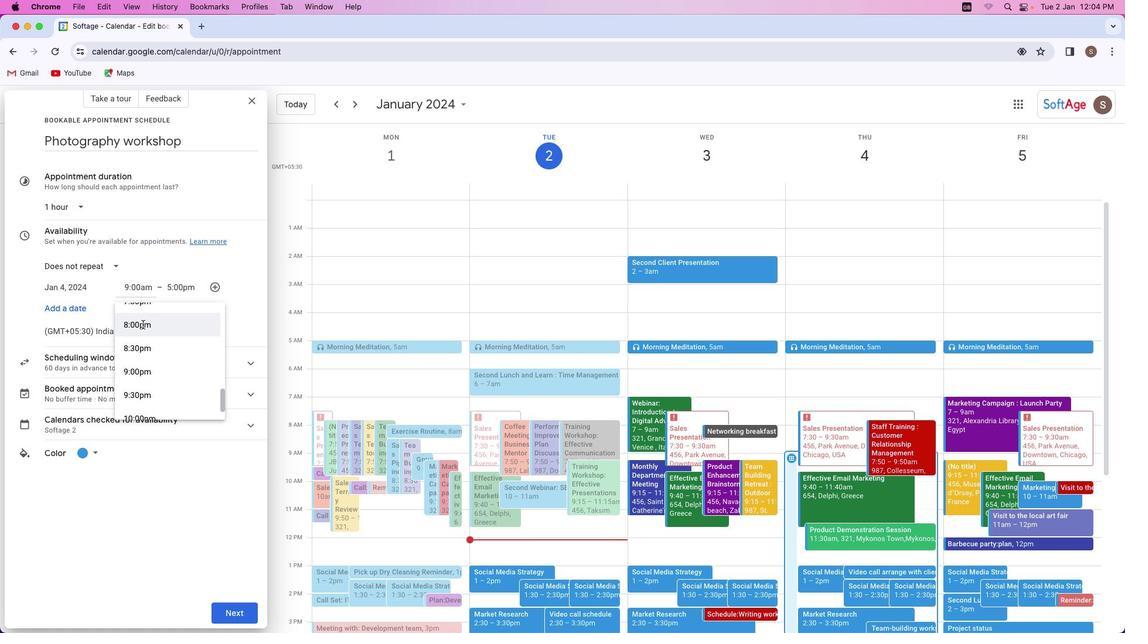 
Action: Mouse moved to (178, 291)
Screenshot: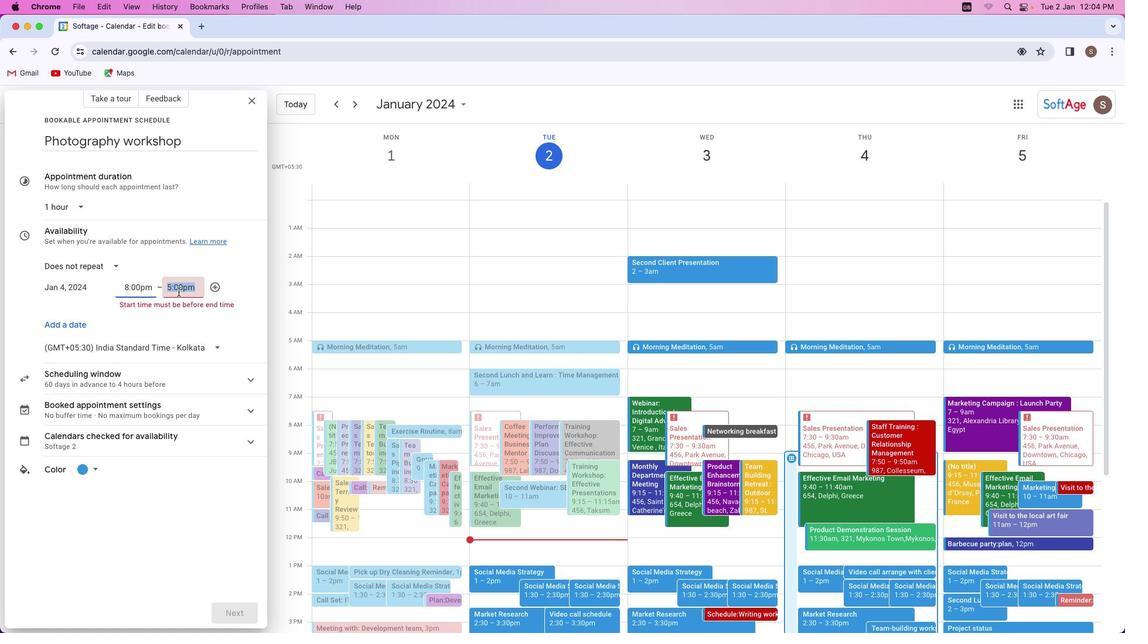 
Action: Mouse pressed left at (178, 291)
Screenshot: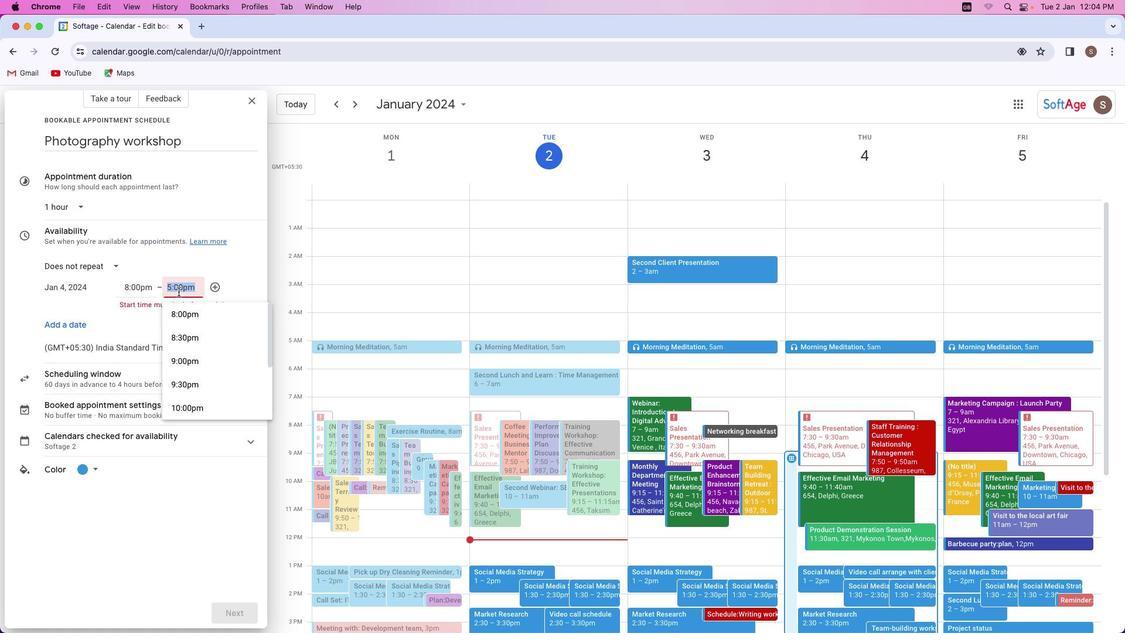 
Action: Mouse moved to (199, 405)
Screenshot: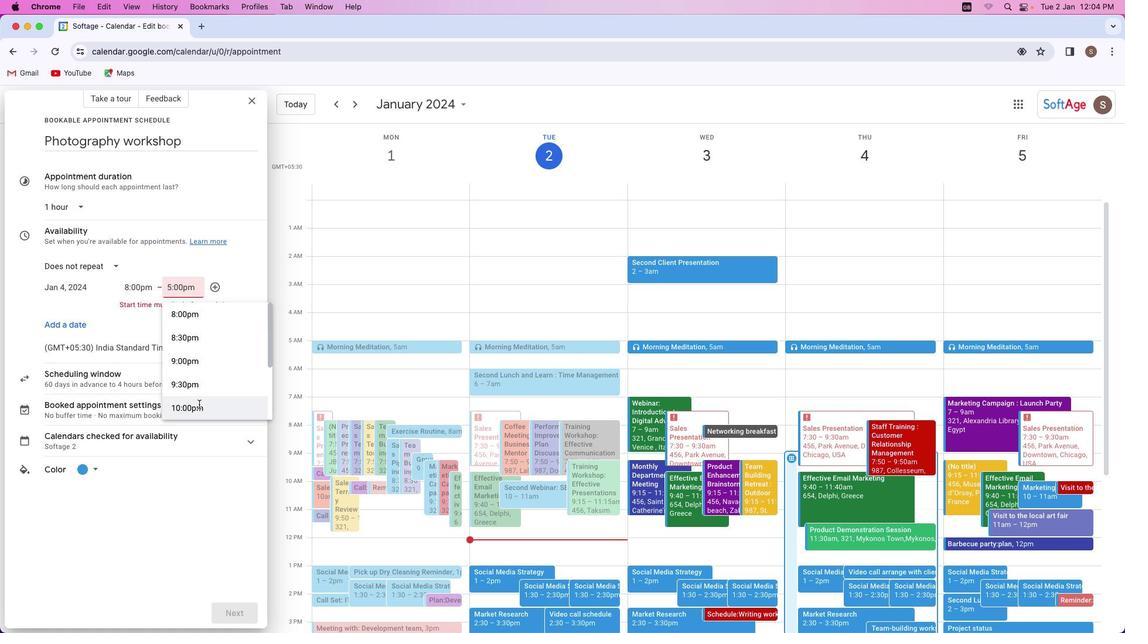 
Action: Mouse pressed left at (199, 405)
Screenshot: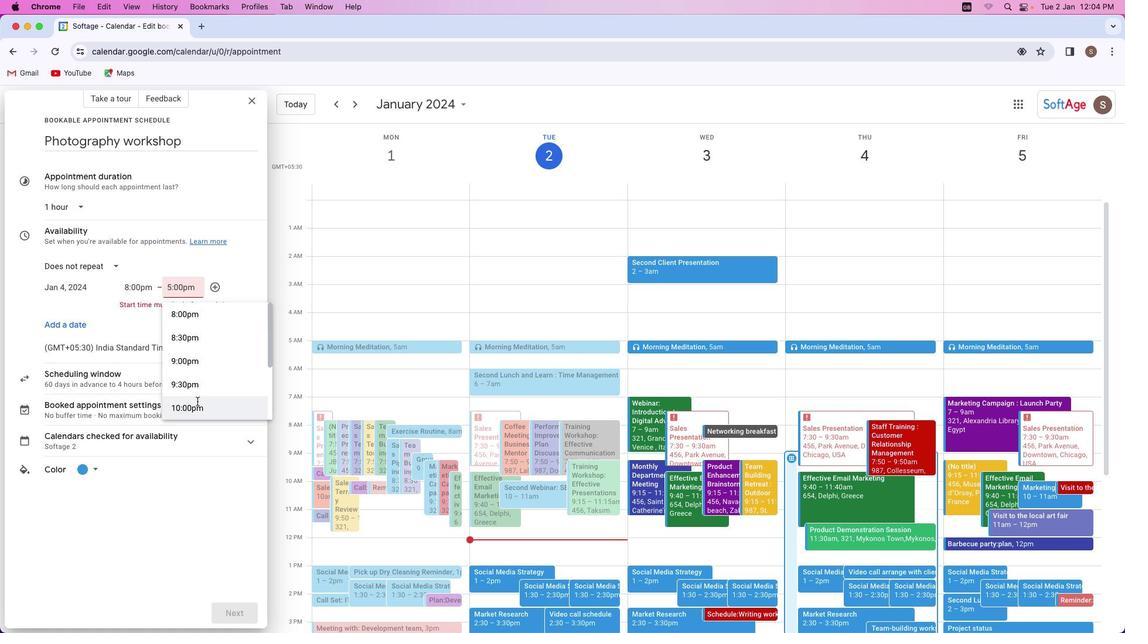 
Action: Mouse moved to (94, 449)
Screenshot: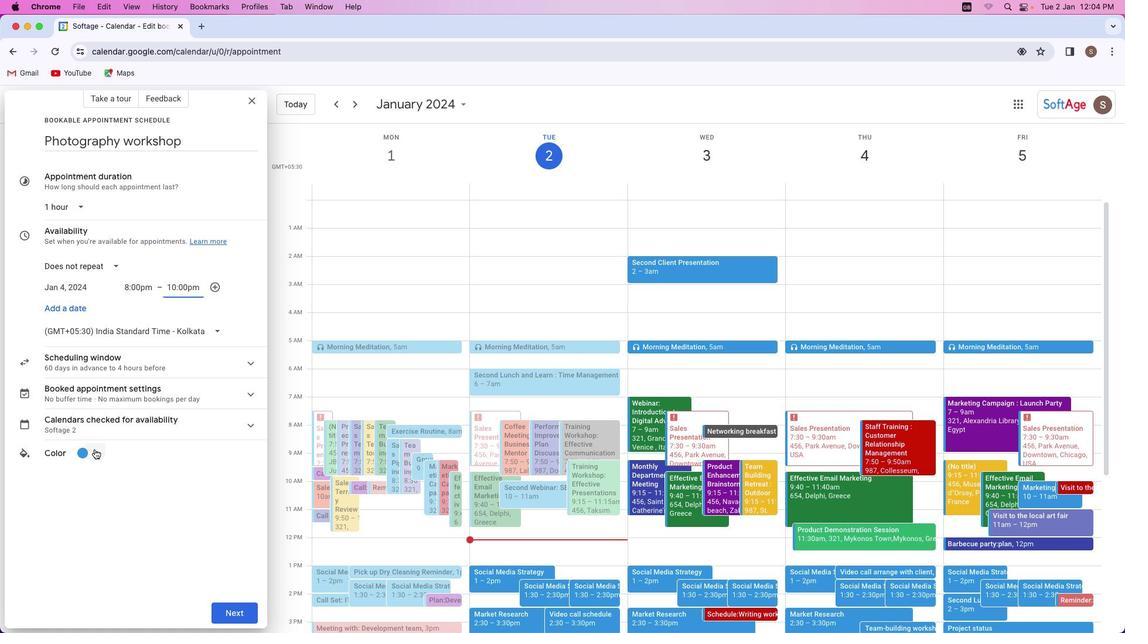 
Action: Mouse pressed left at (94, 449)
Screenshot: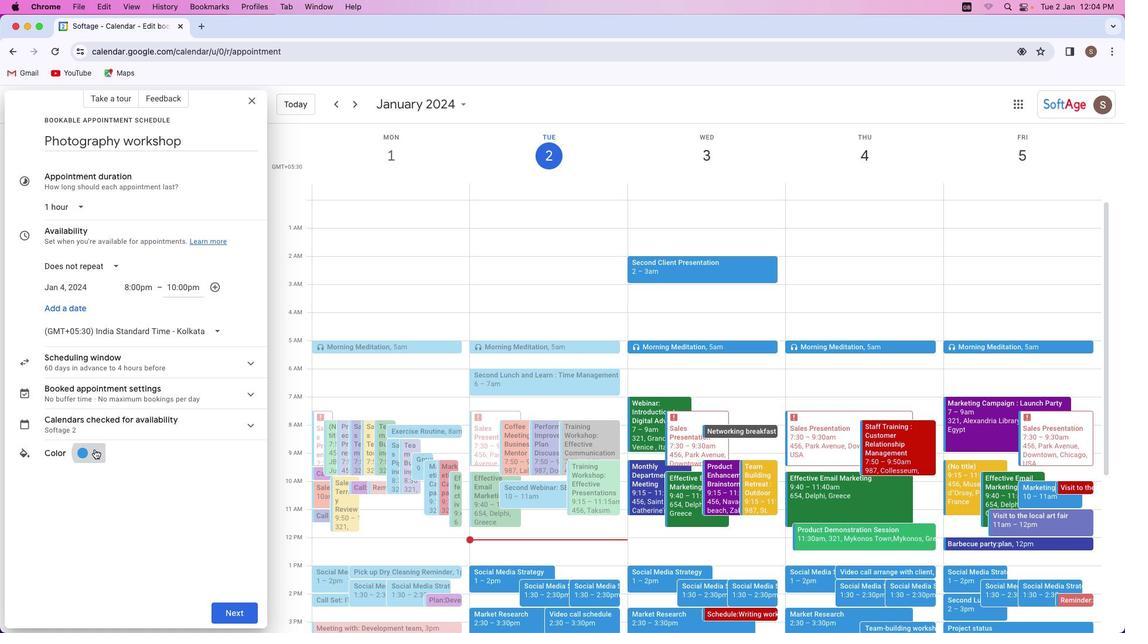 
Action: Mouse moved to (142, 487)
Screenshot: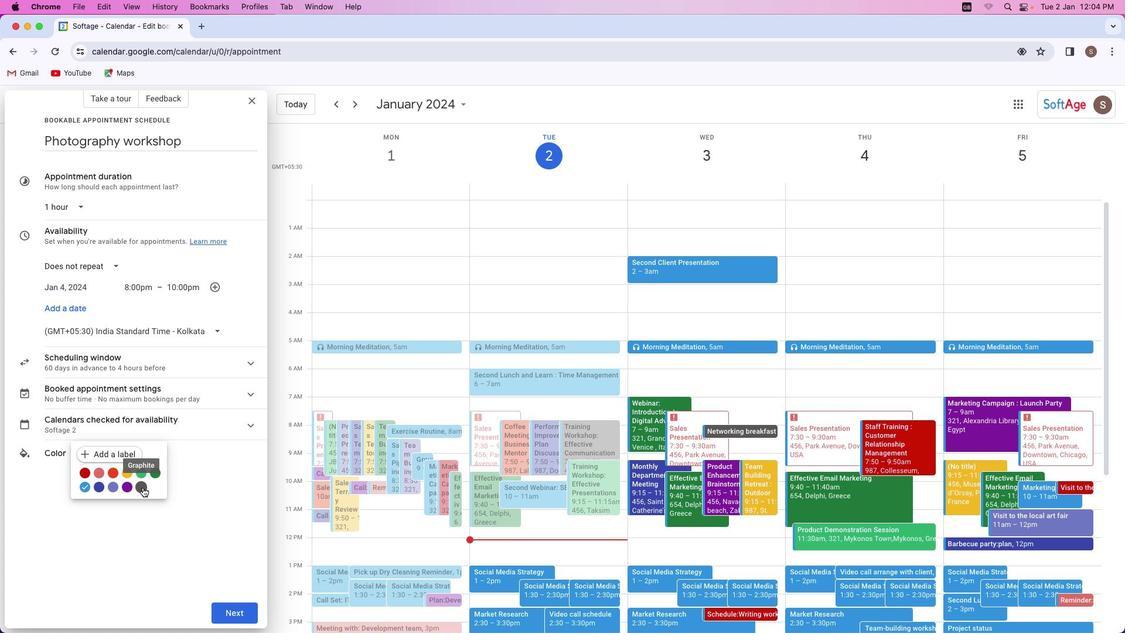 
Action: Mouse pressed left at (142, 487)
Screenshot: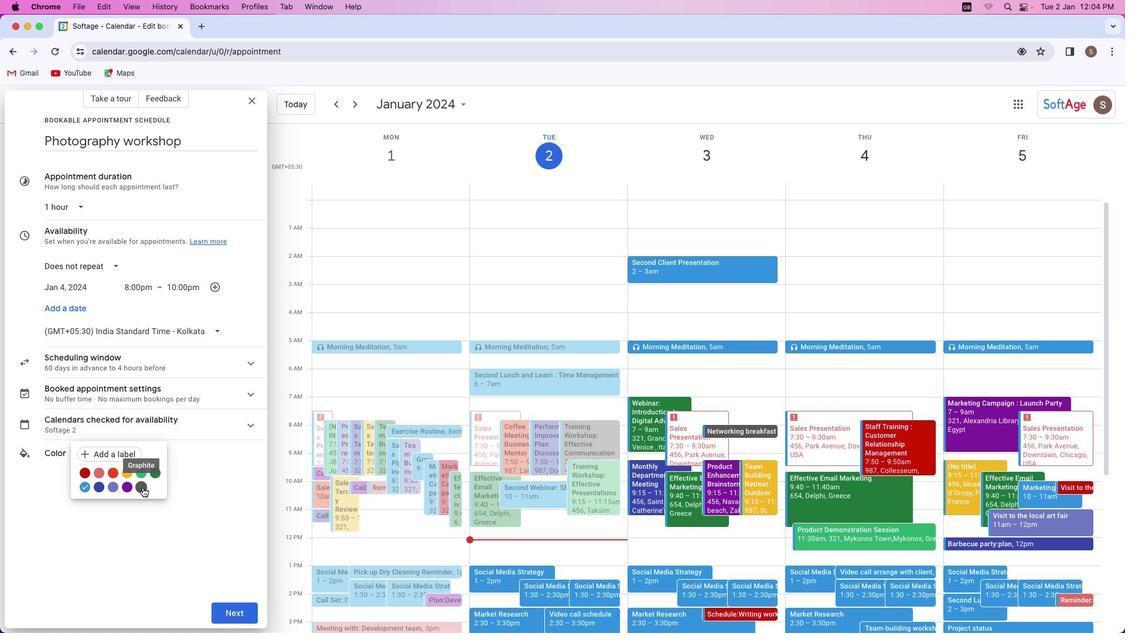 
Action: Mouse moved to (230, 616)
Screenshot: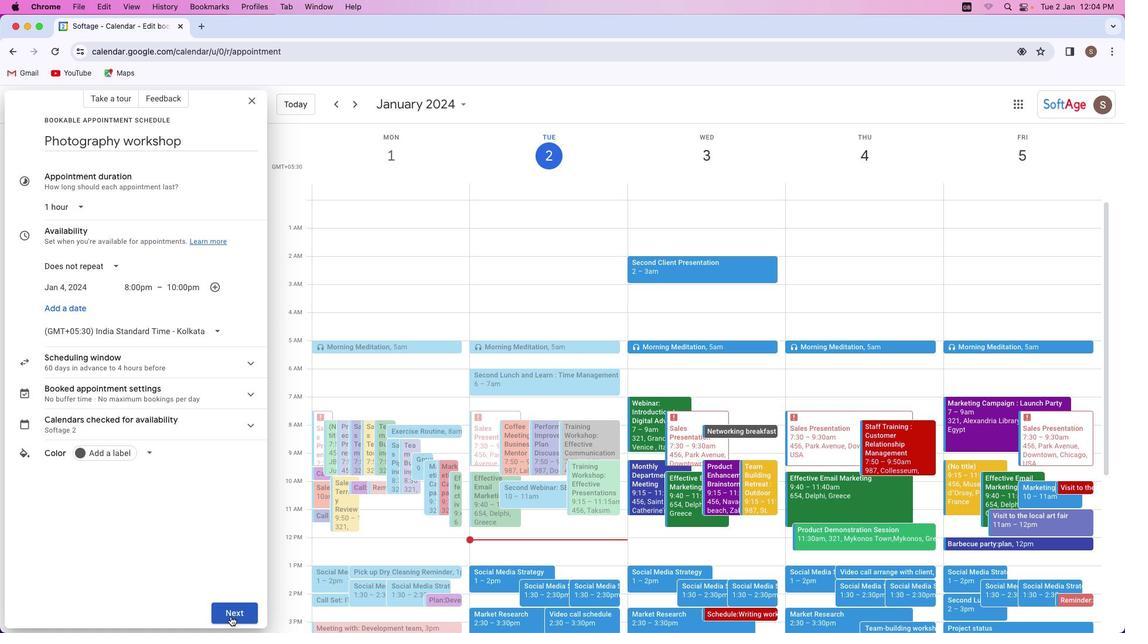
Action: Mouse pressed left at (230, 616)
Screenshot: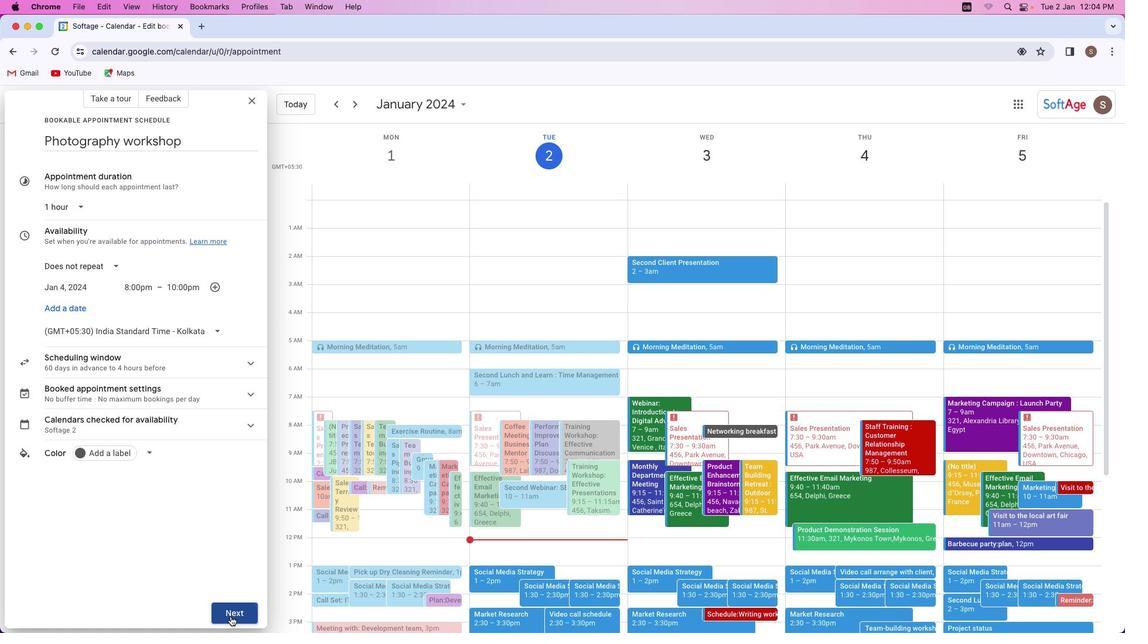 
Action: Mouse moved to (75, 345)
Screenshot: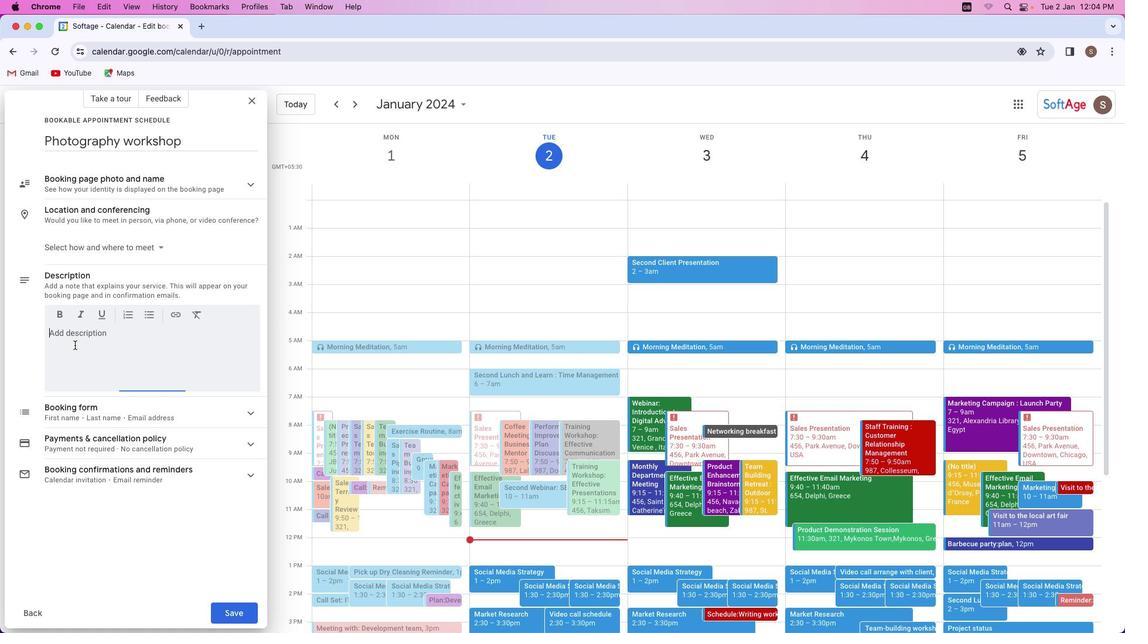 
Action: Mouse pressed left at (75, 345)
Screenshot: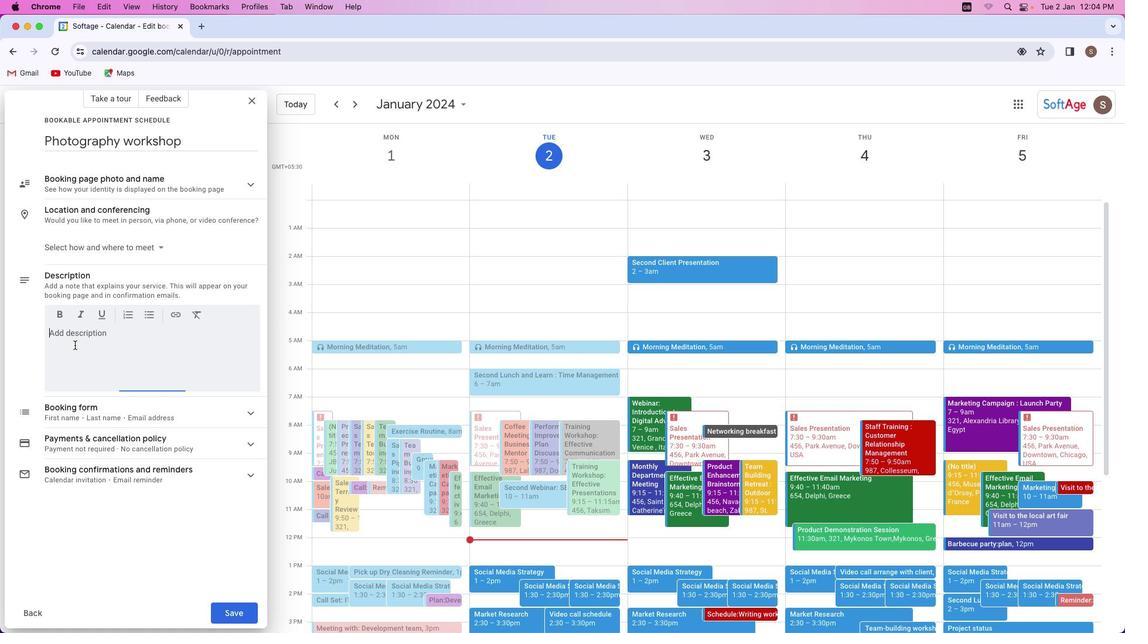 
Action: Key pressed Key.shift'T''h''i''s'Key.space's''c''h''e''d''u''l''e'Key.space'i''s'Key.space'f''o''r'Key.space'p''h''o''t''o''g''r''a''p''h''y'Key.space'w''o''r''k''s''h''o''p''.'
Screenshot: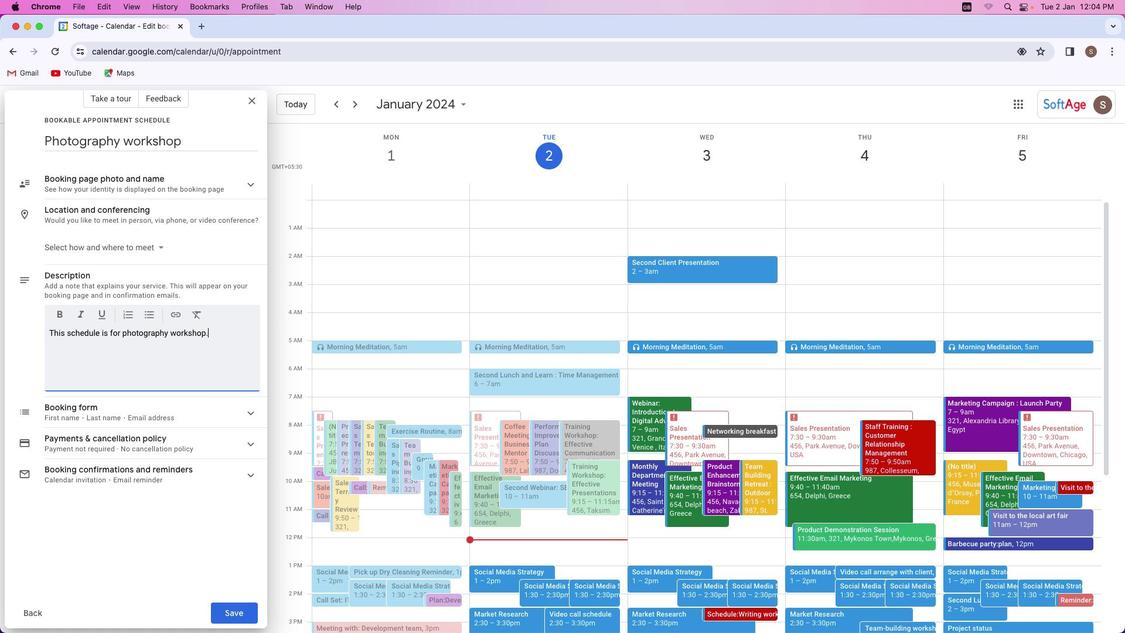 
Action: Mouse moved to (236, 610)
Screenshot: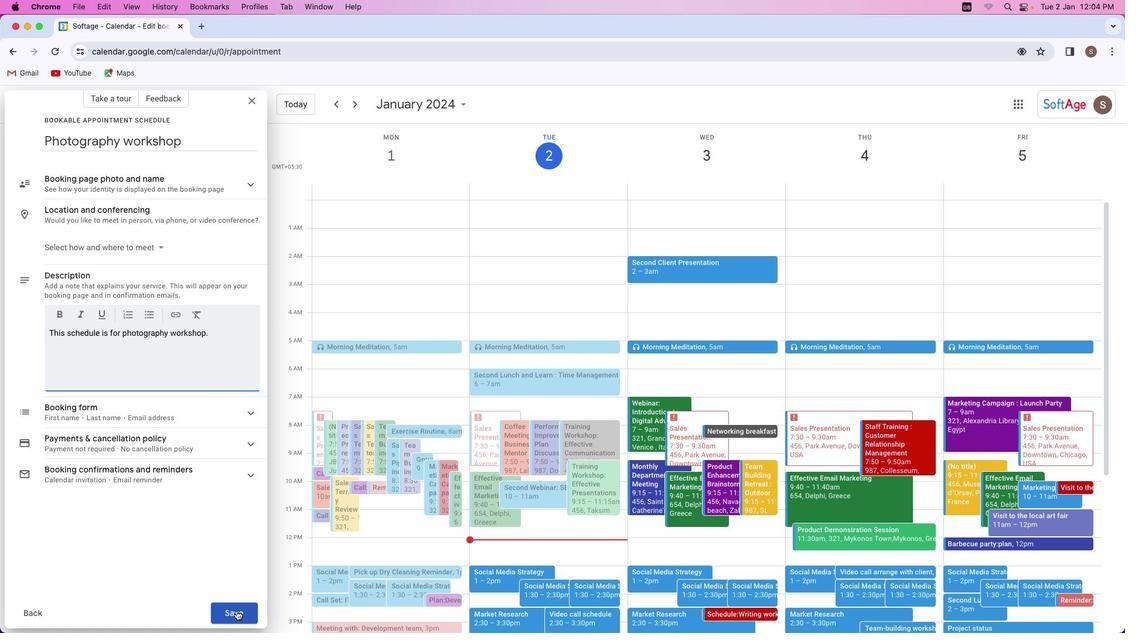 
Action: Mouse pressed left at (236, 610)
Screenshot: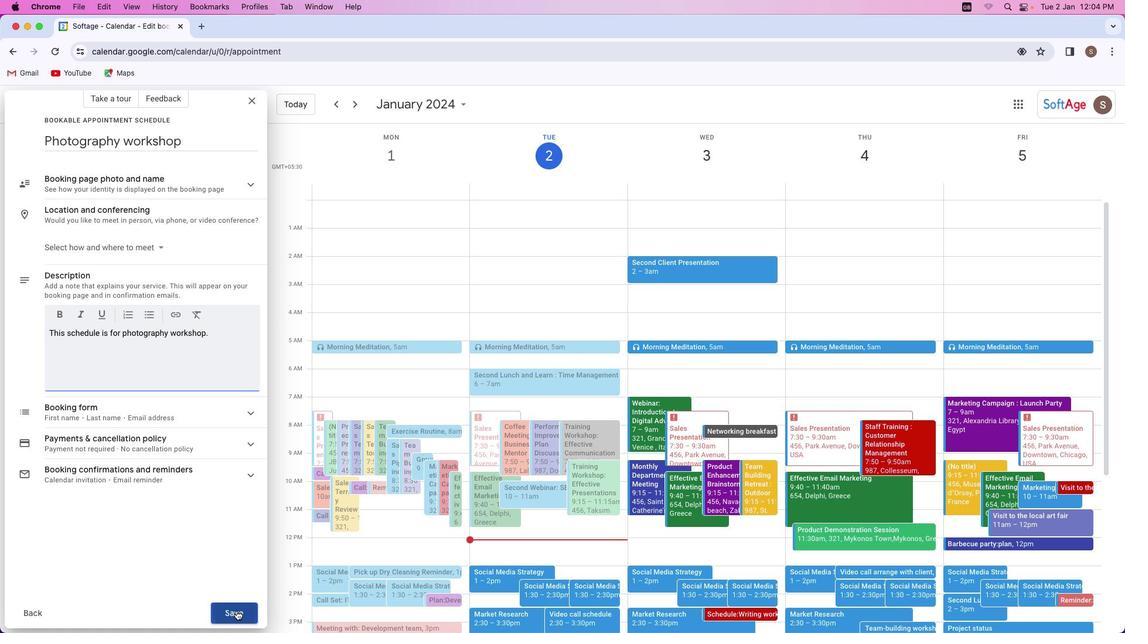 
Action: Mouse moved to (595, 434)
Screenshot: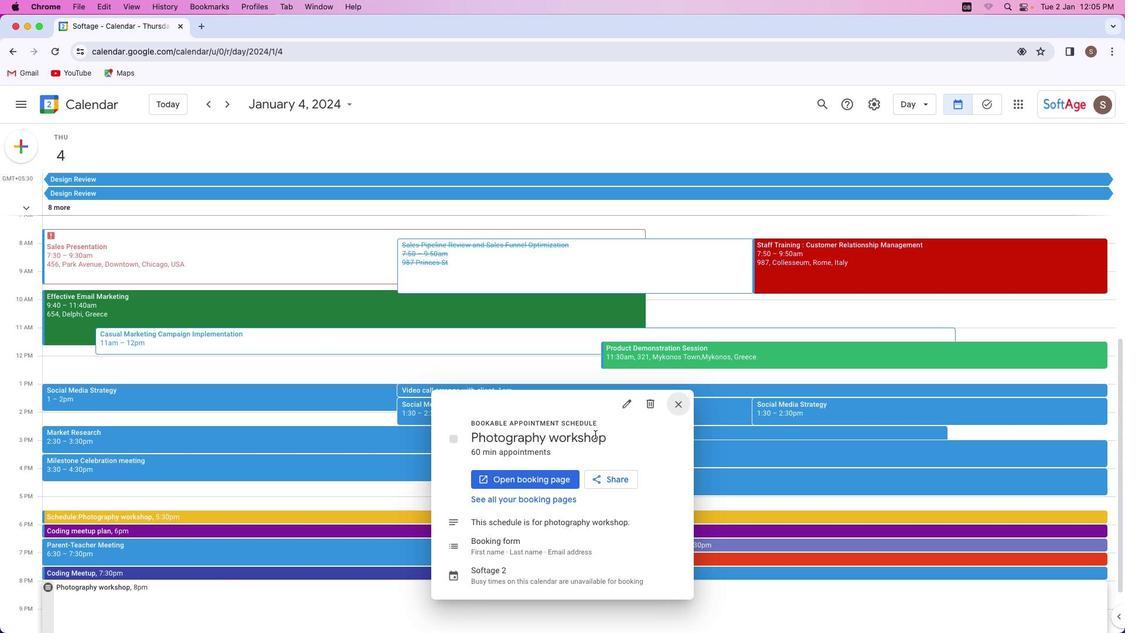 
